 Task: Create a due date automation trigger when advanced on, on the wednesday of the week before a card is due add content with a name not starting with resume at 11:00 AM.
Action: Mouse moved to (1342, 99)
Screenshot: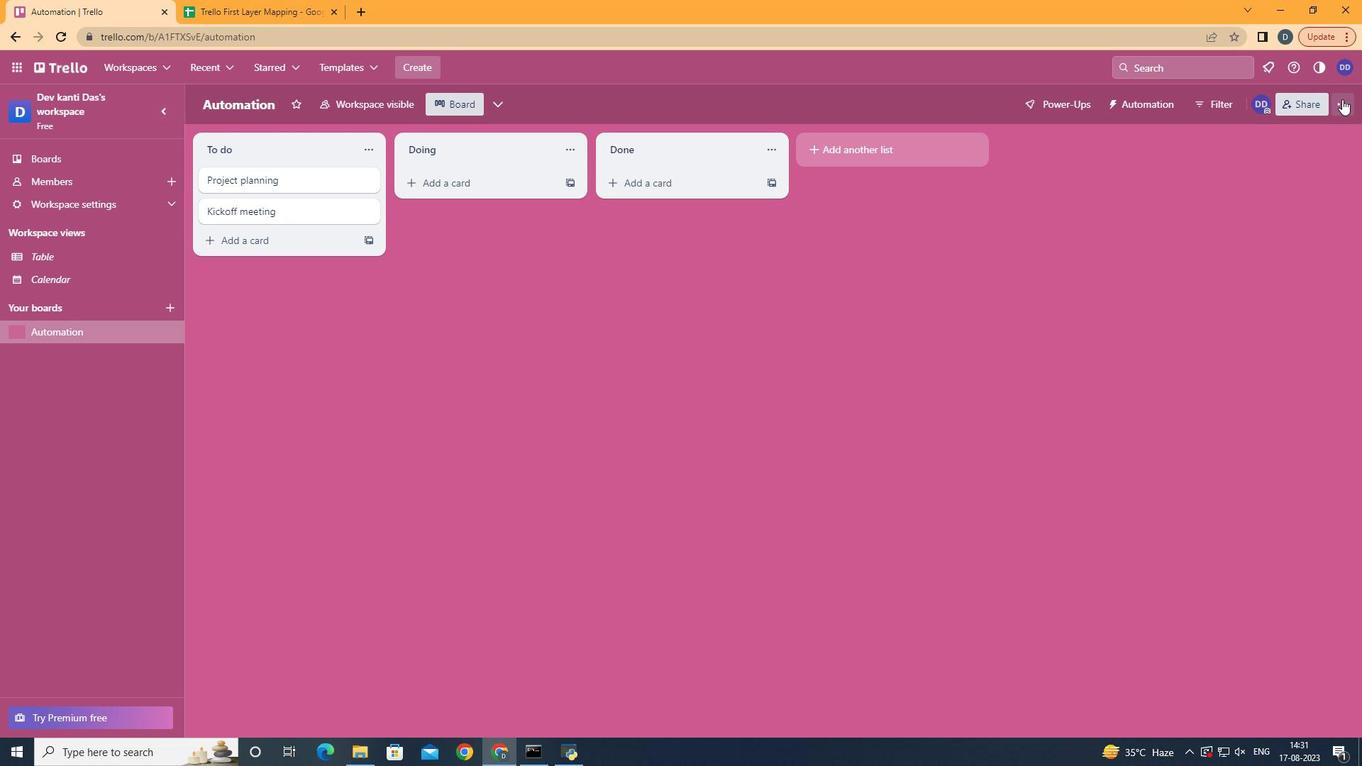 
Action: Mouse pressed left at (1342, 99)
Screenshot: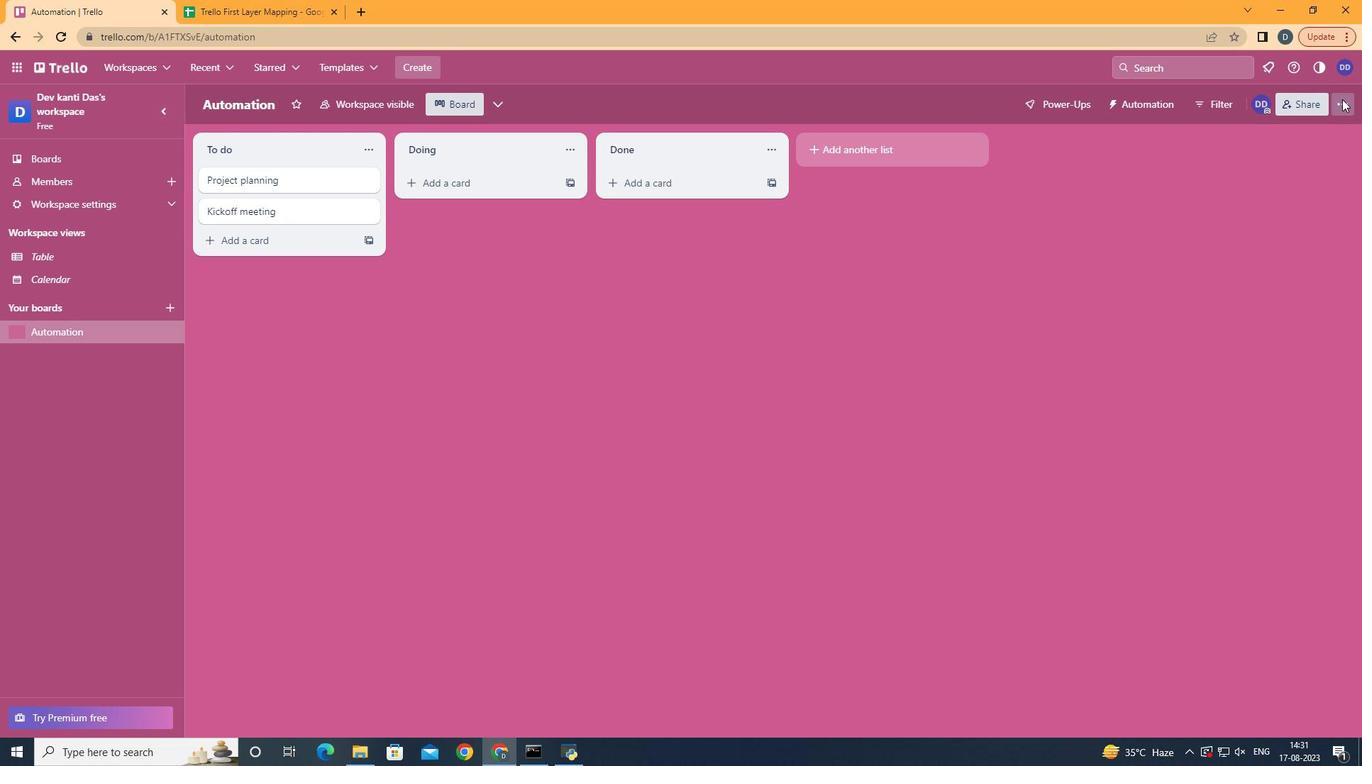 
Action: Mouse moved to (1298, 307)
Screenshot: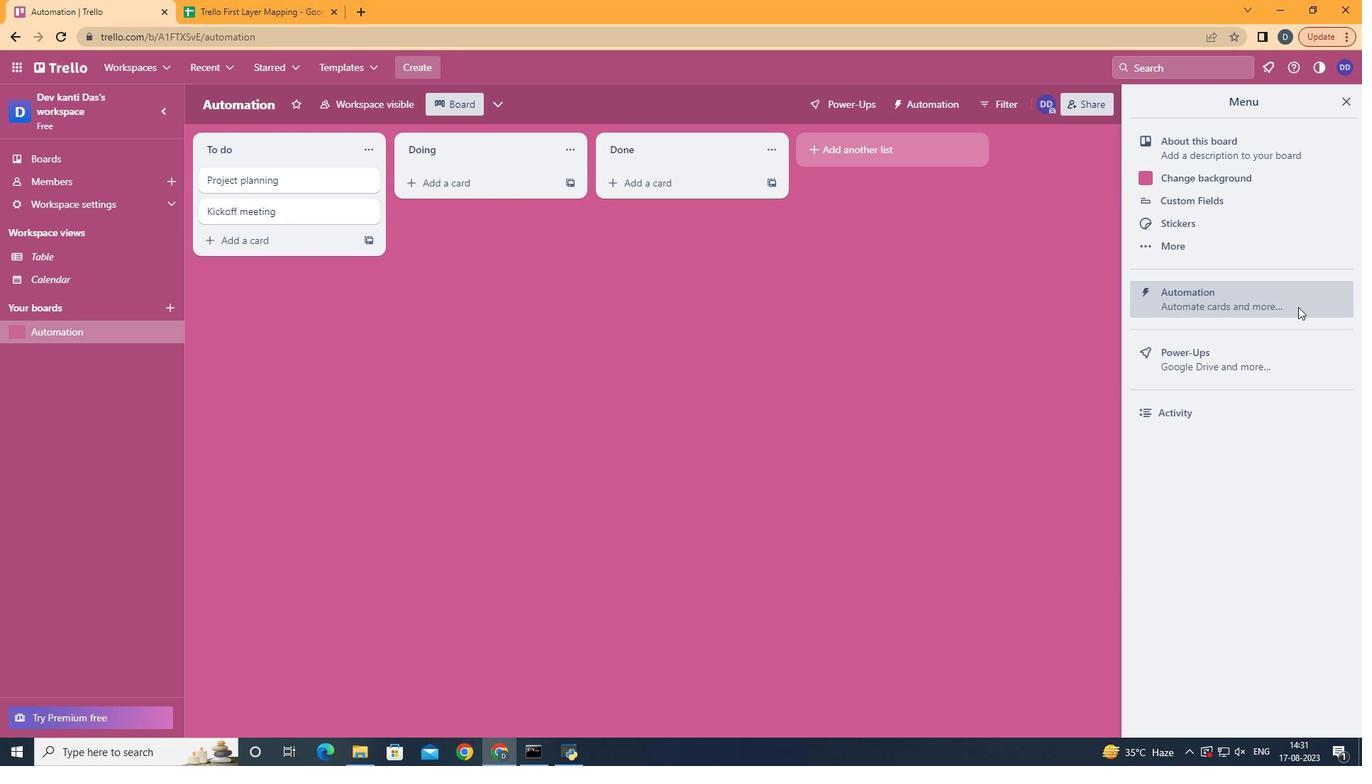 
Action: Mouse pressed left at (1298, 307)
Screenshot: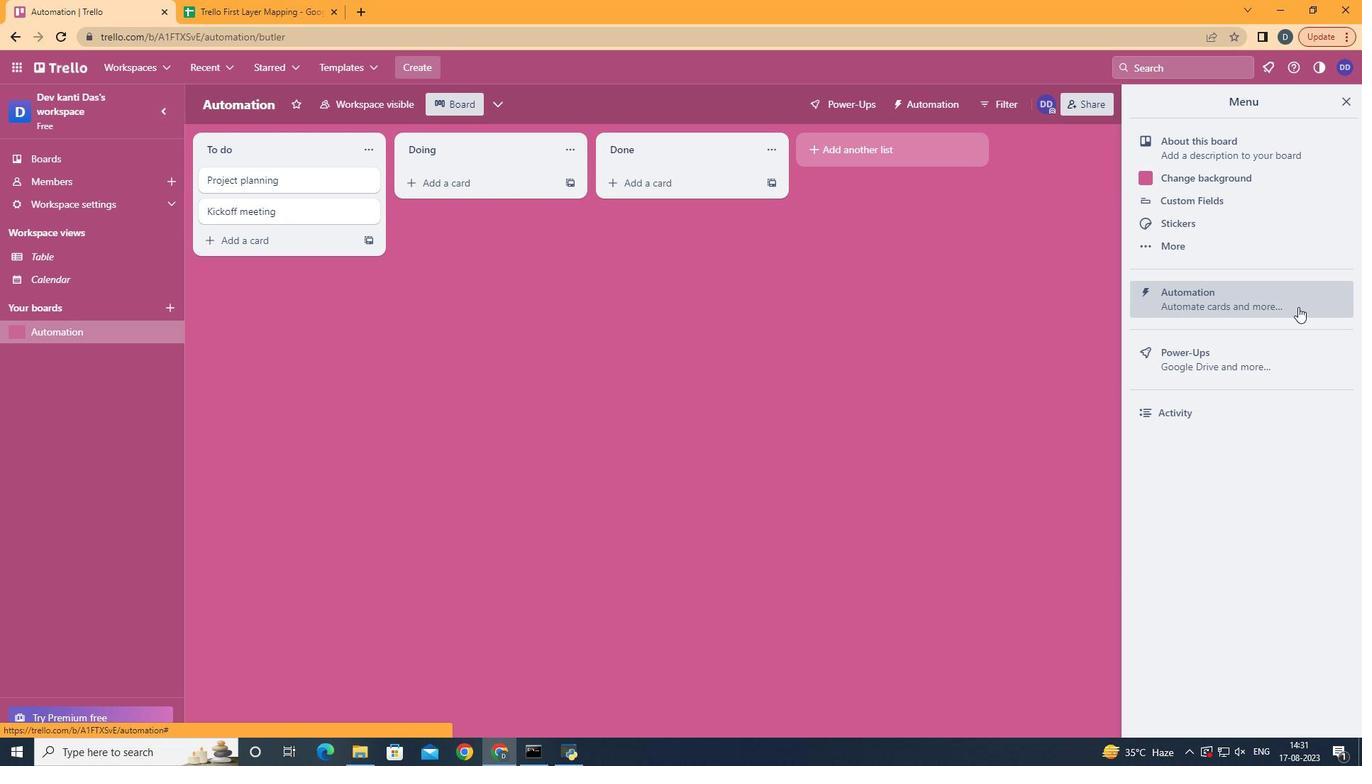 
Action: Mouse moved to (262, 287)
Screenshot: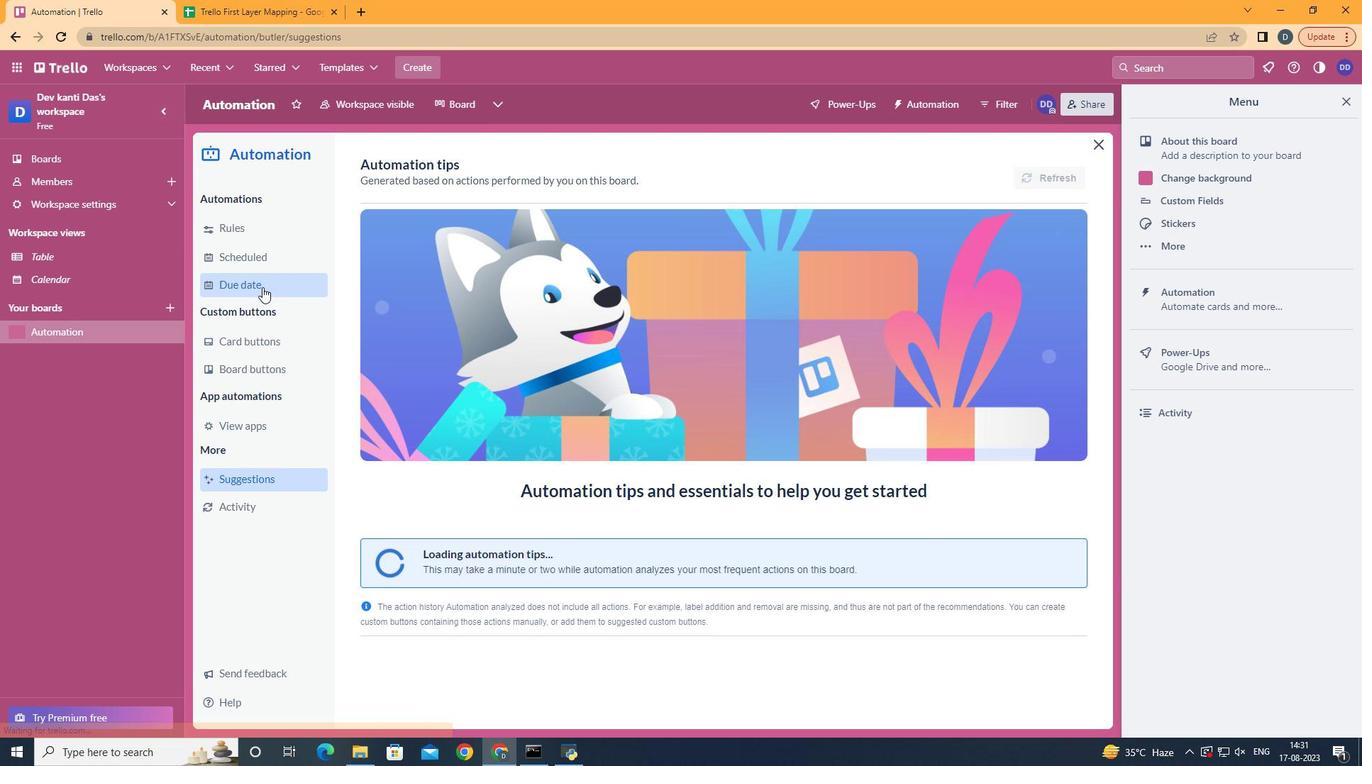 
Action: Mouse pressed left at (262, 287)
Screenshot: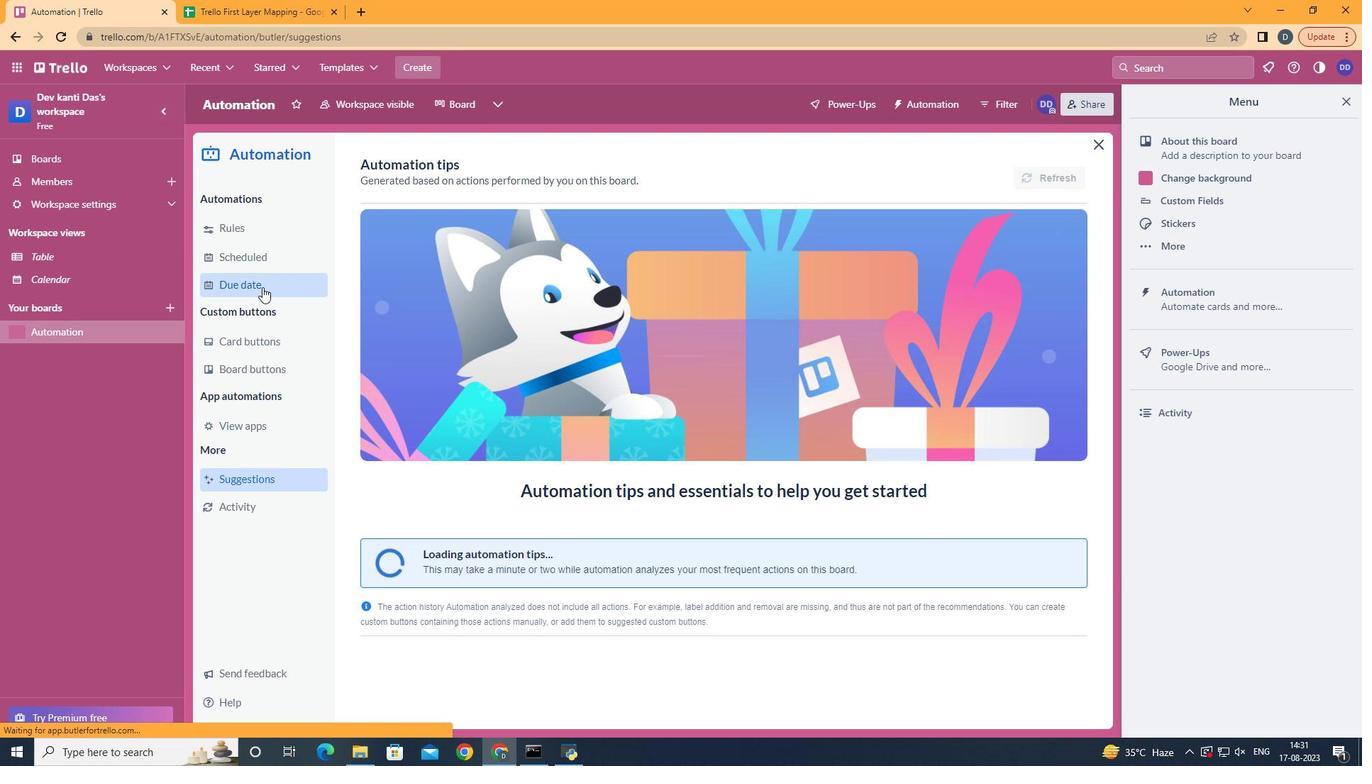 
Action: Mouse moved to (998, 171)
Screenshot: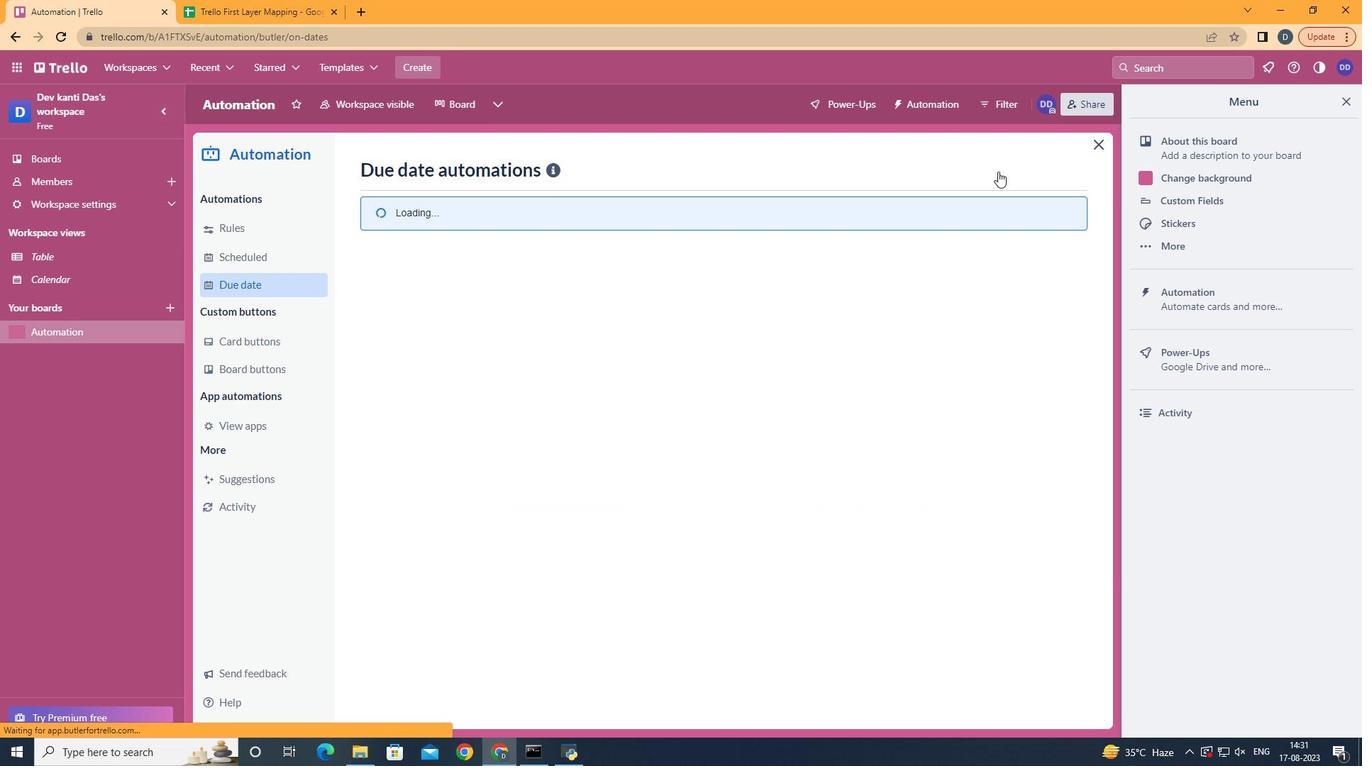 
Action: Mouse pressed left at (998, 171)
Screenshot: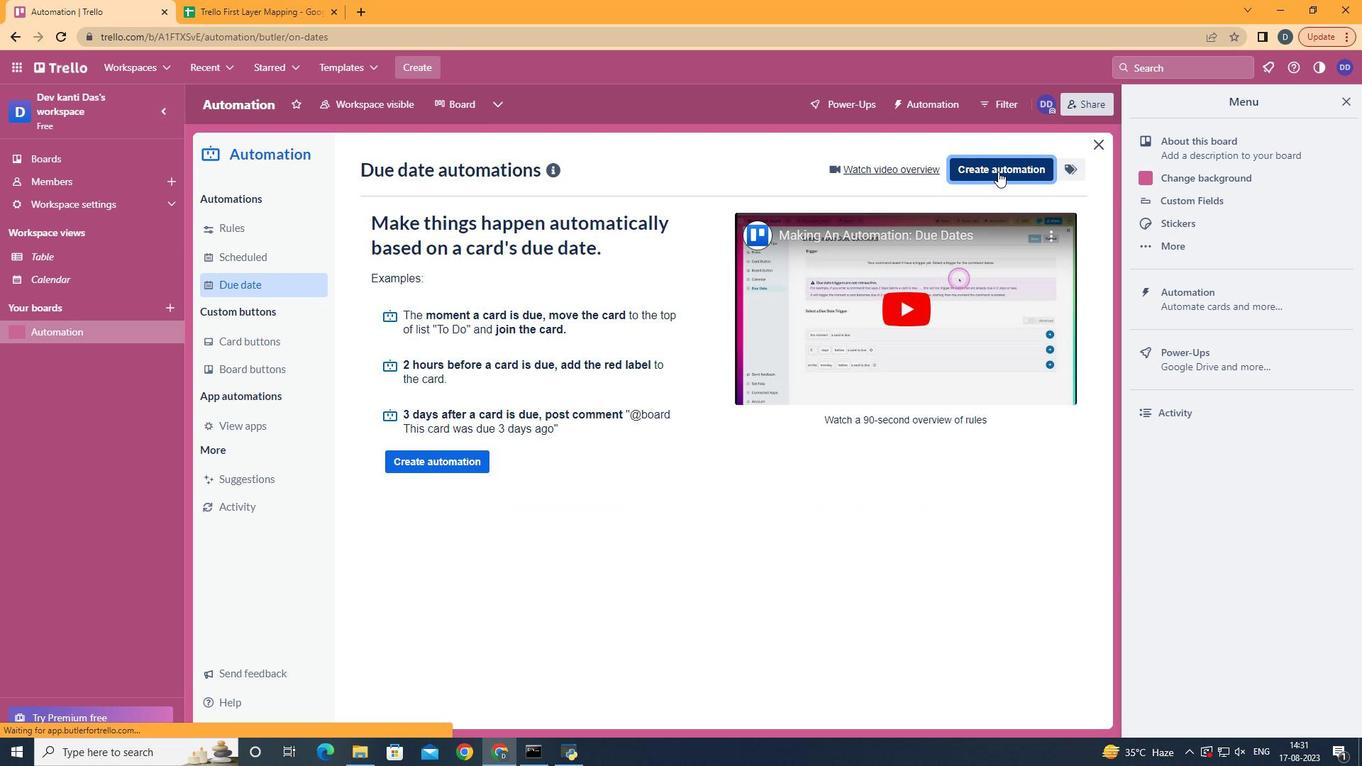 
Action: Mouse moved to (796, 301)
Screenshot: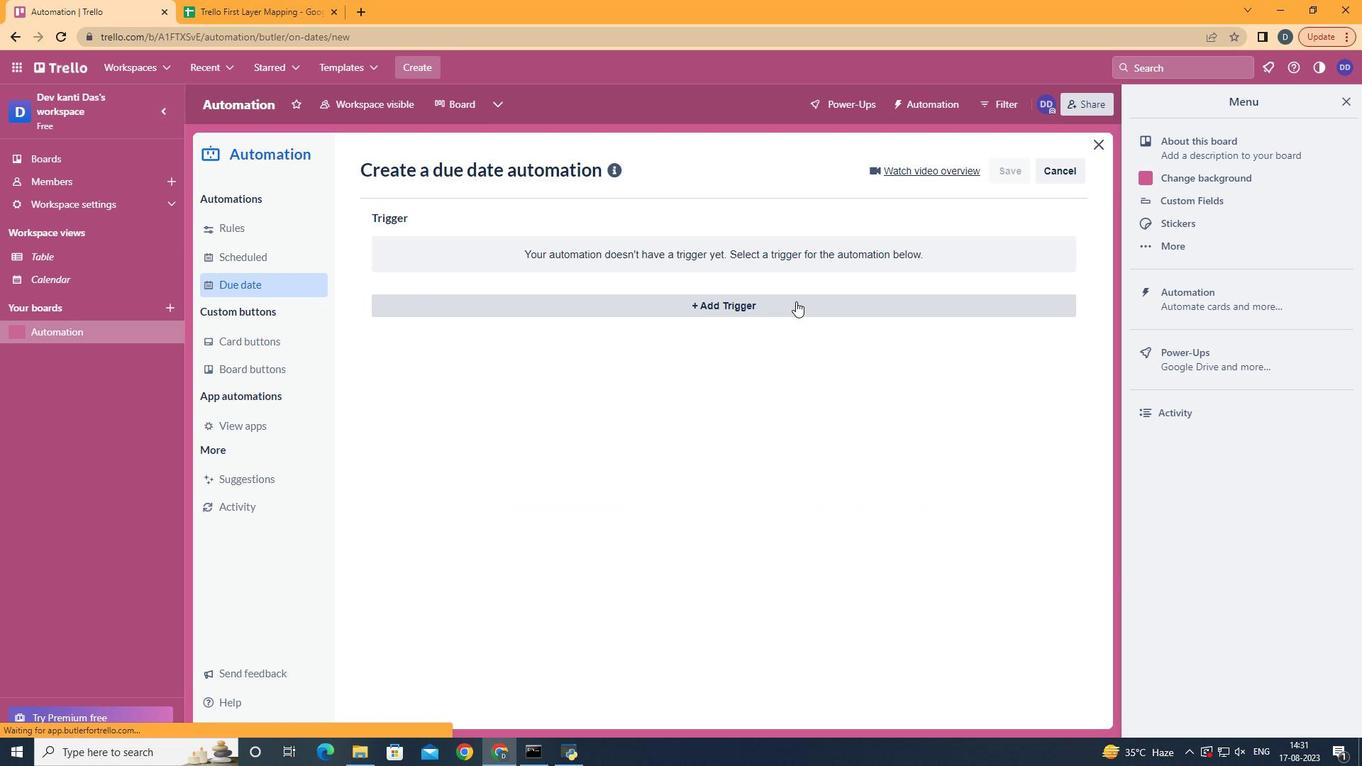 
Action: Mouse pressed left at (796, 301)
Screenshot: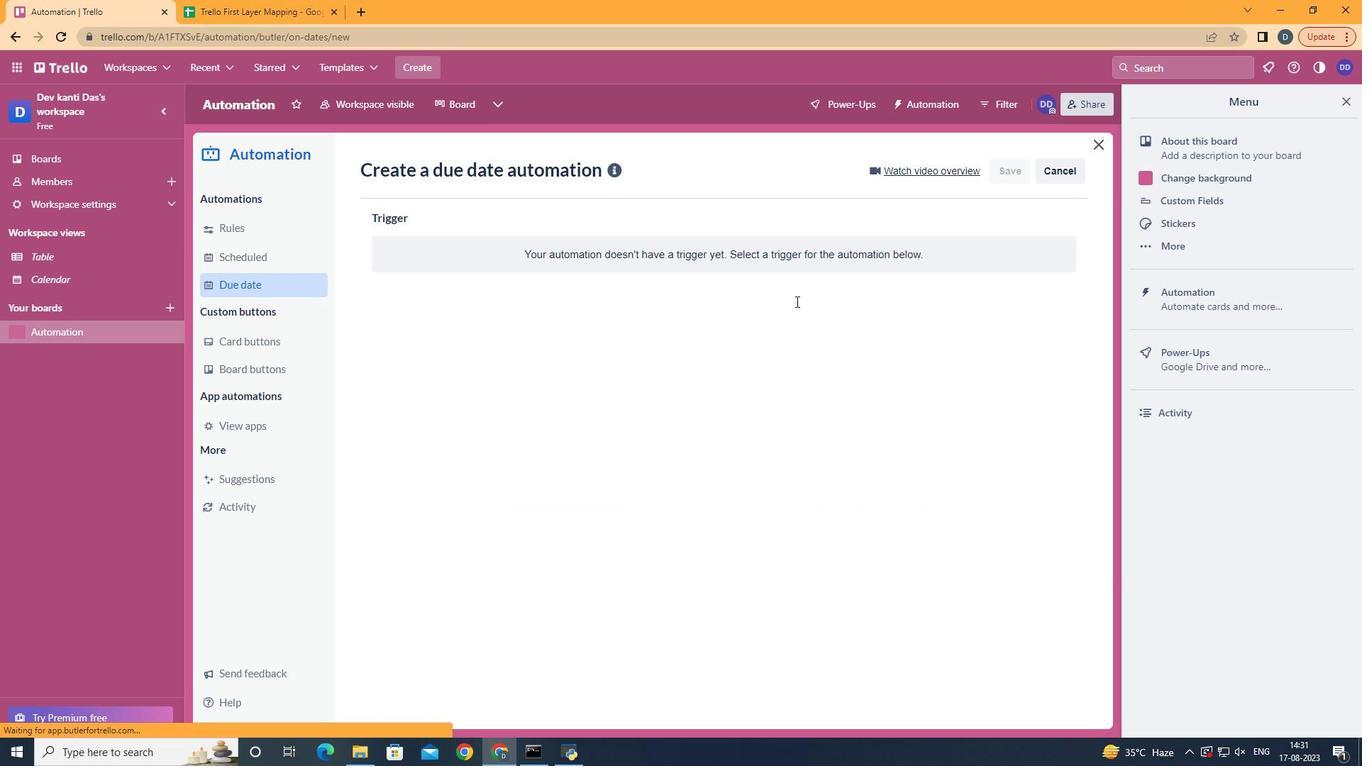 
Action: Mouse moved to (469, 417)
Screenshot: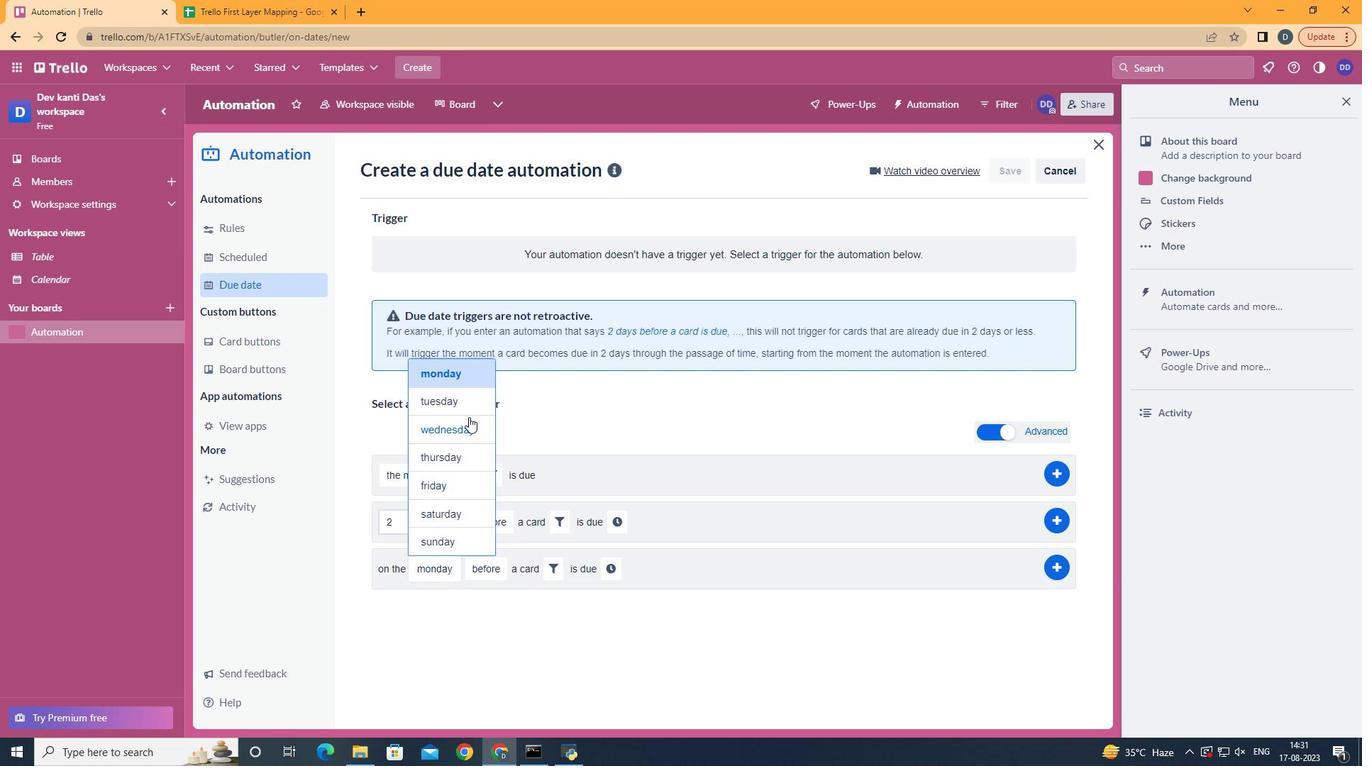 
Action: Mouse pressed left at (469, 417)
Screenshot: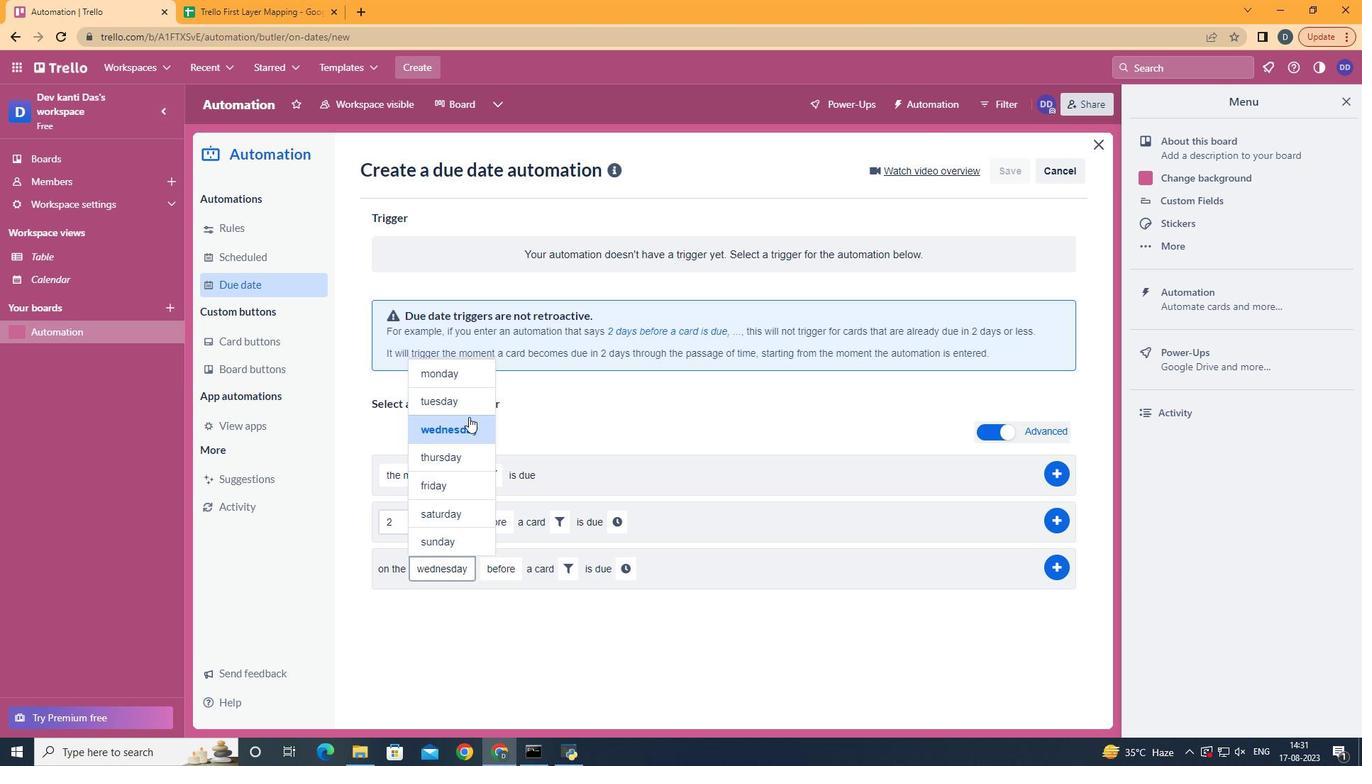
Action: Mouse moved to (523, 686)
Screenshot: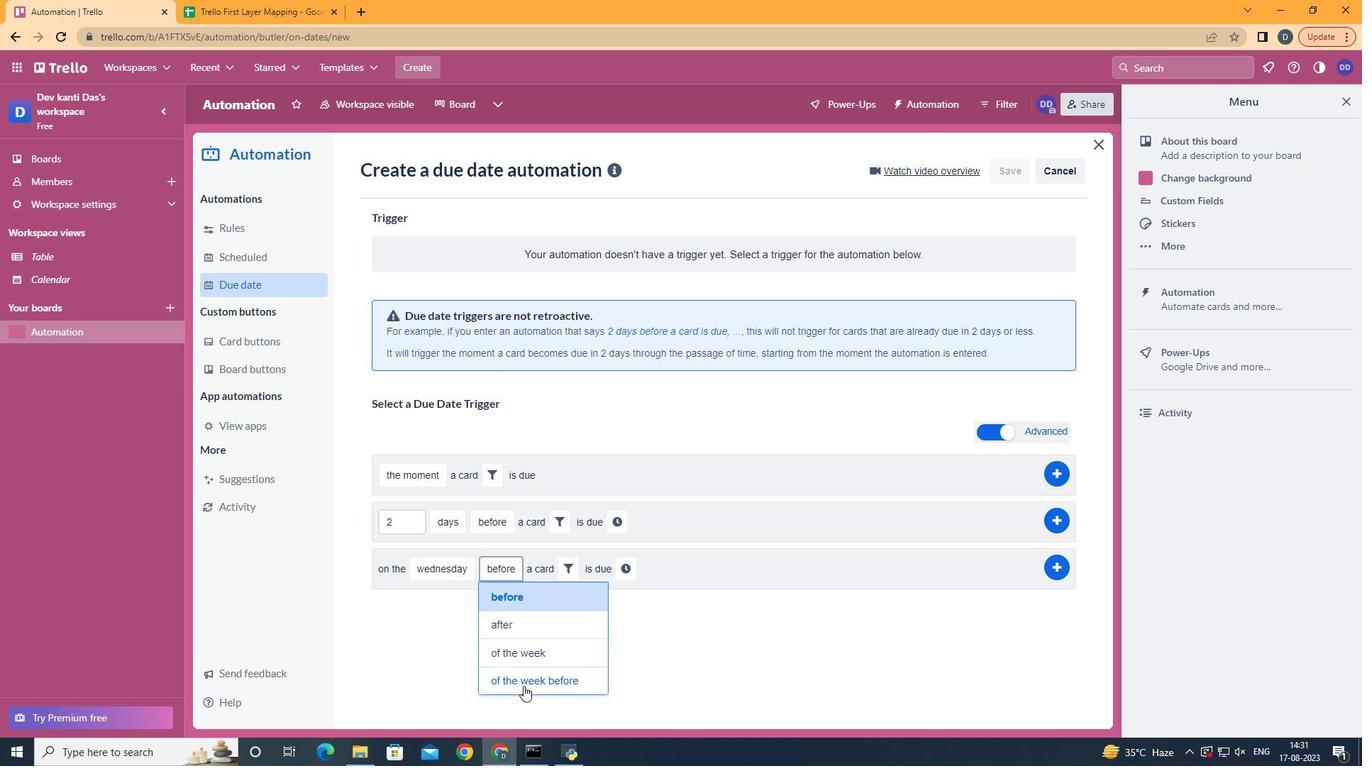 
Action: Mouse pressed left at (523, 686)
Screenshot: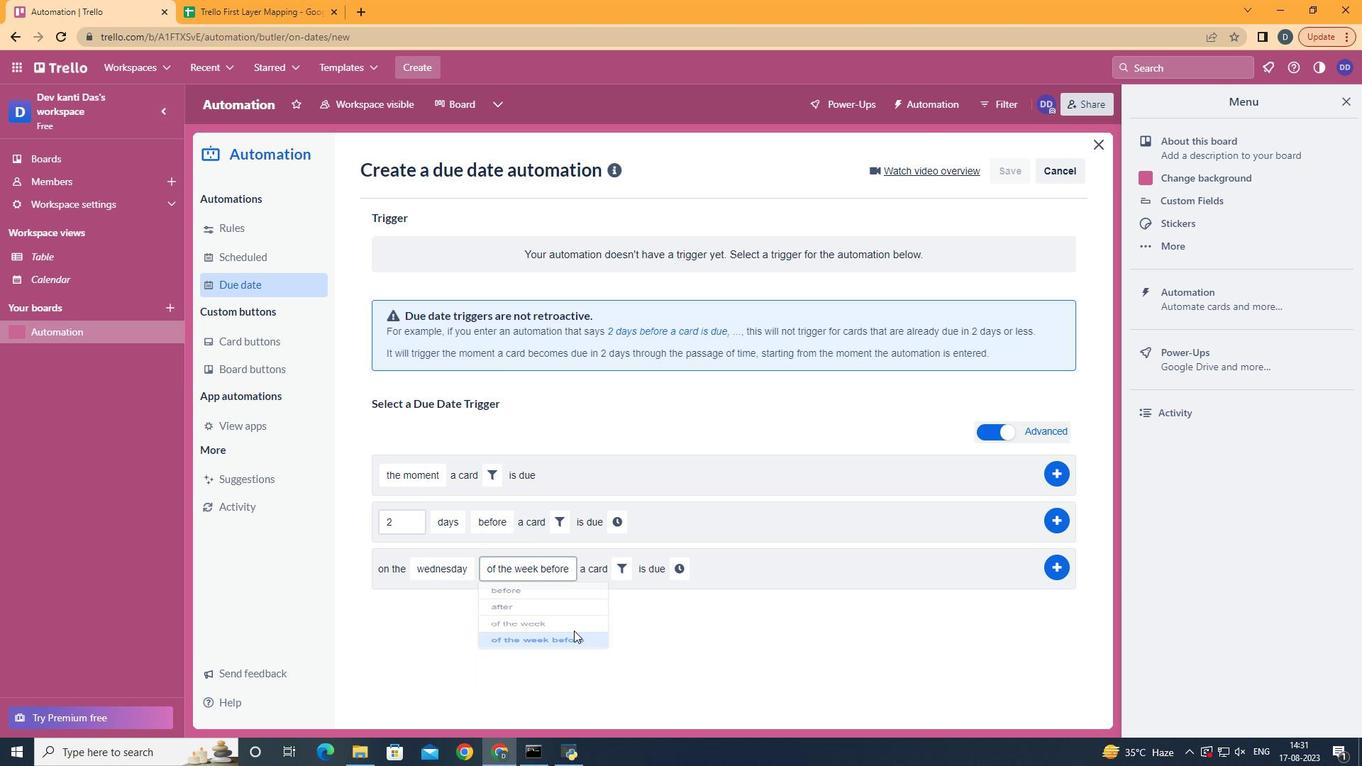 
Action: Mouse moved to (625, 574)
Screenshot: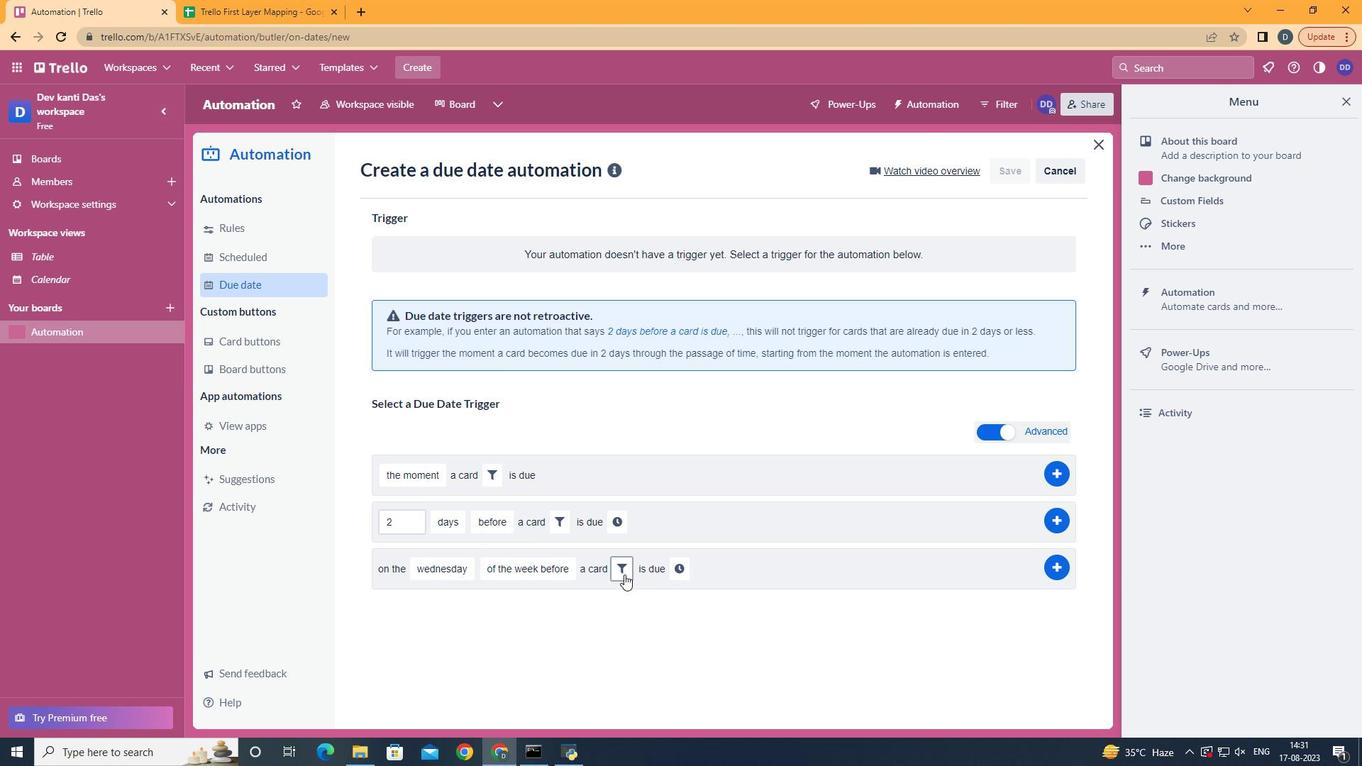 
Action: Mouse pressed left at (625, 574)
Screenshot: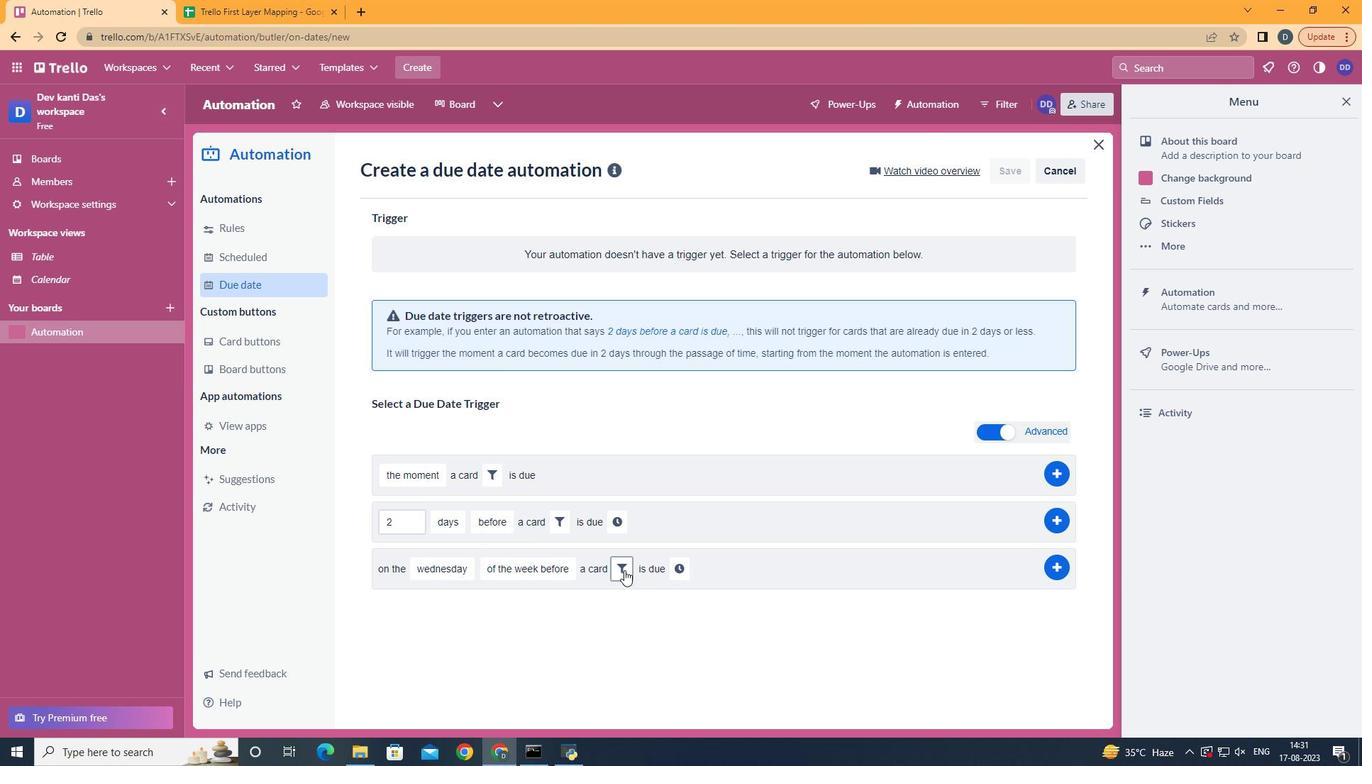 
Action: Mouse moved to (784, 625)
Screenshot: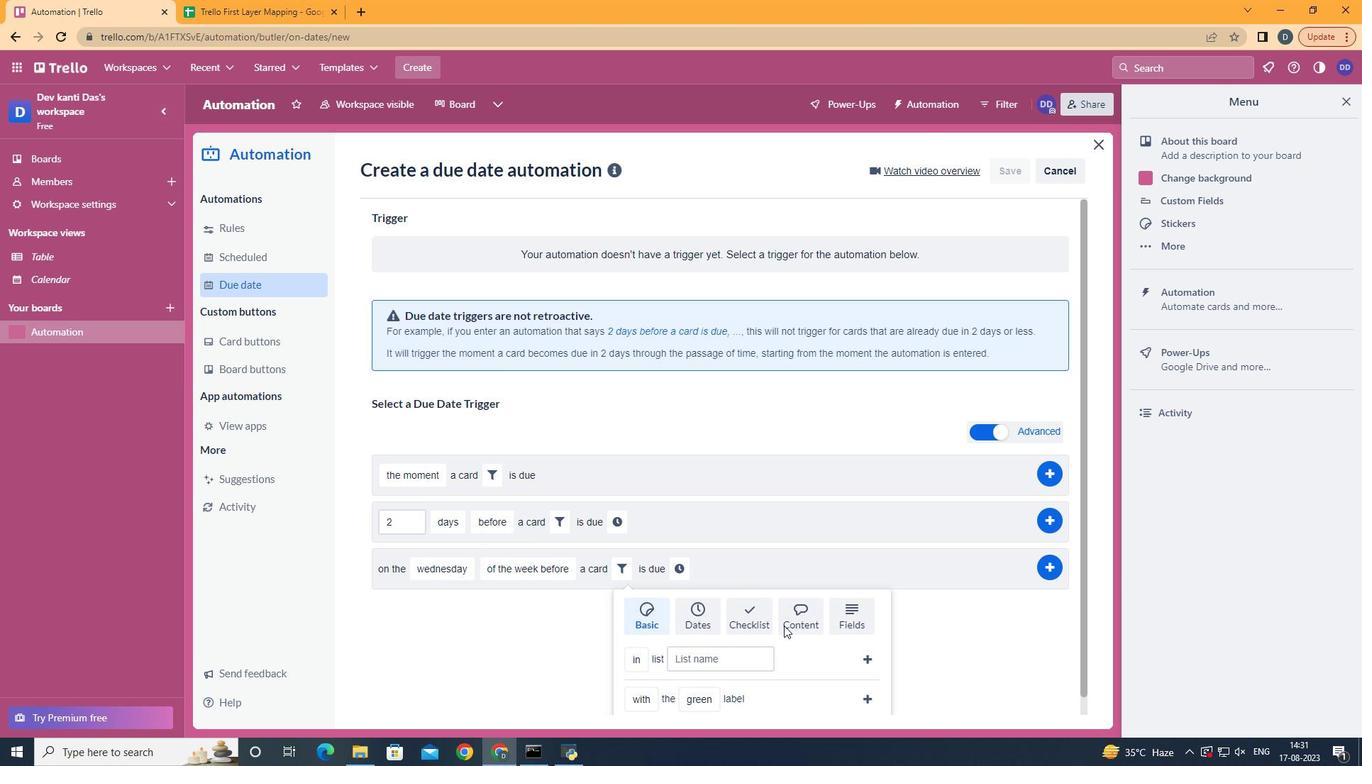 
Action: Mouse pressed left at (784, 625)
Screenshot: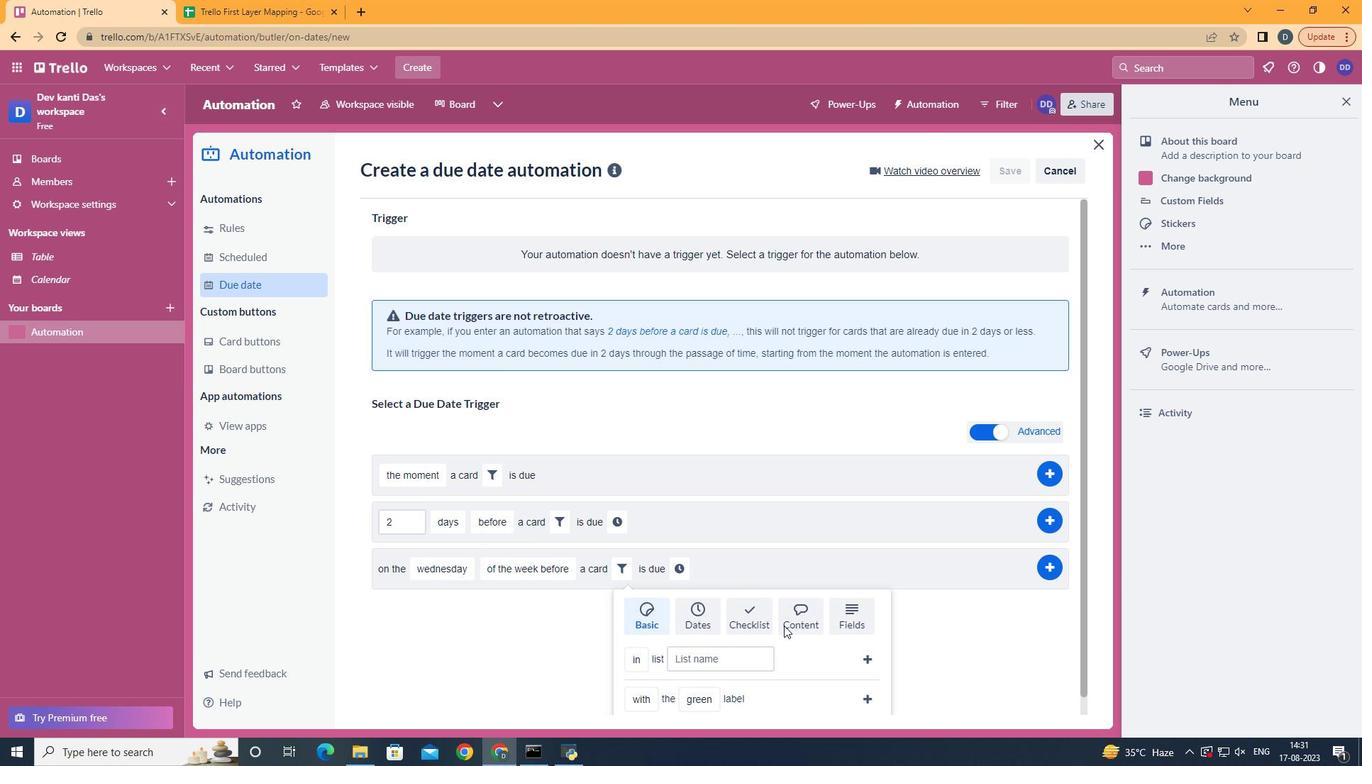 
Action: Mouse moved to (780, 625)
Screenshot: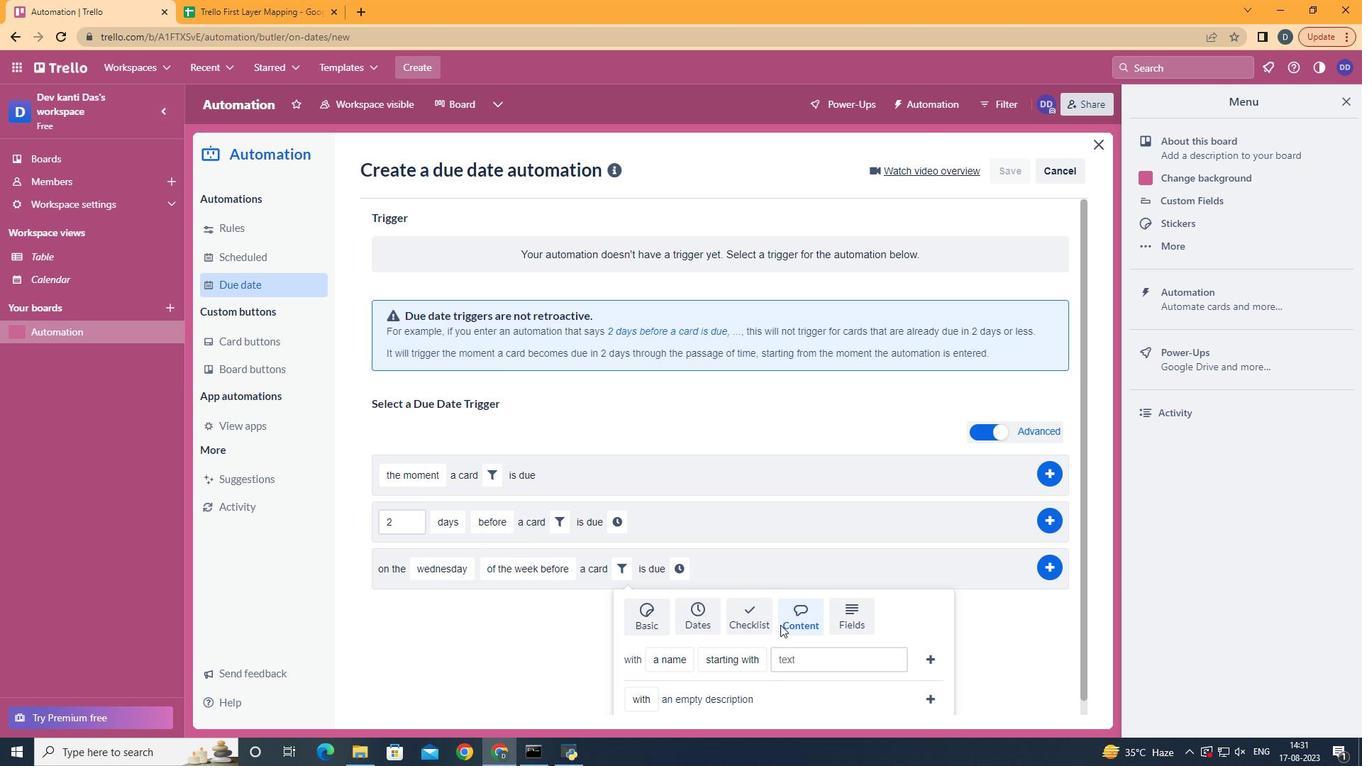 
Action: Mouse scrolled (780, 624) with delta (0, 0)
Screenshot: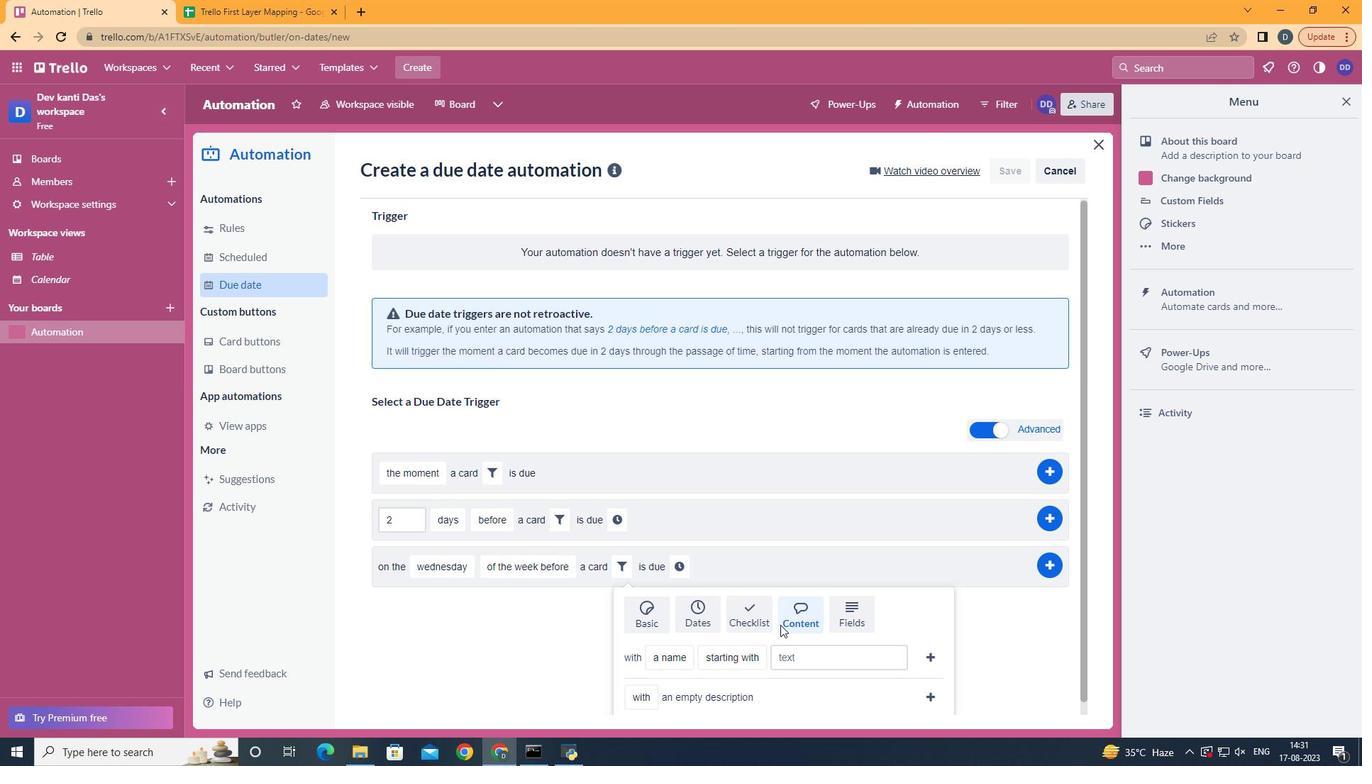
Action: Mouse scrolled (780, 624) with delta (0, 0)
Screenshot: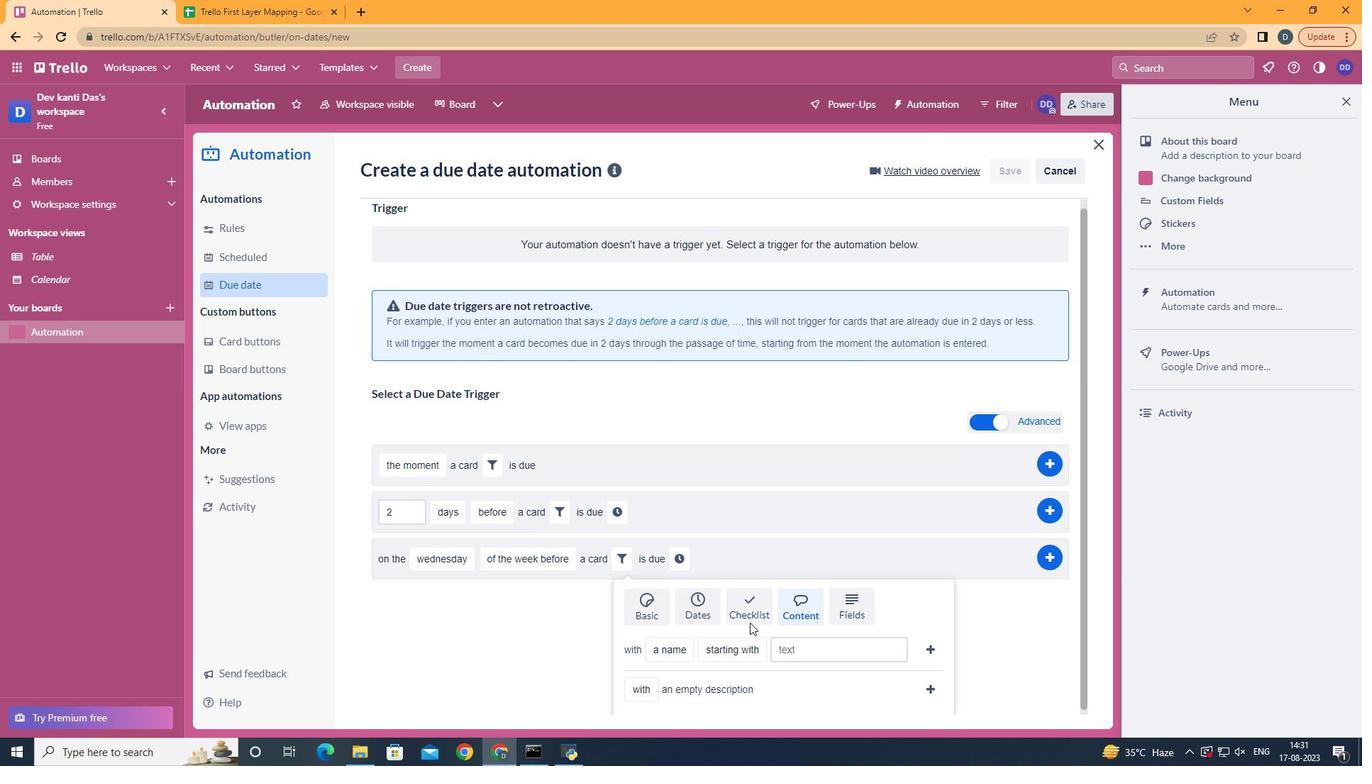 
Action: Mouse moved to (746, 553)
Screenshot: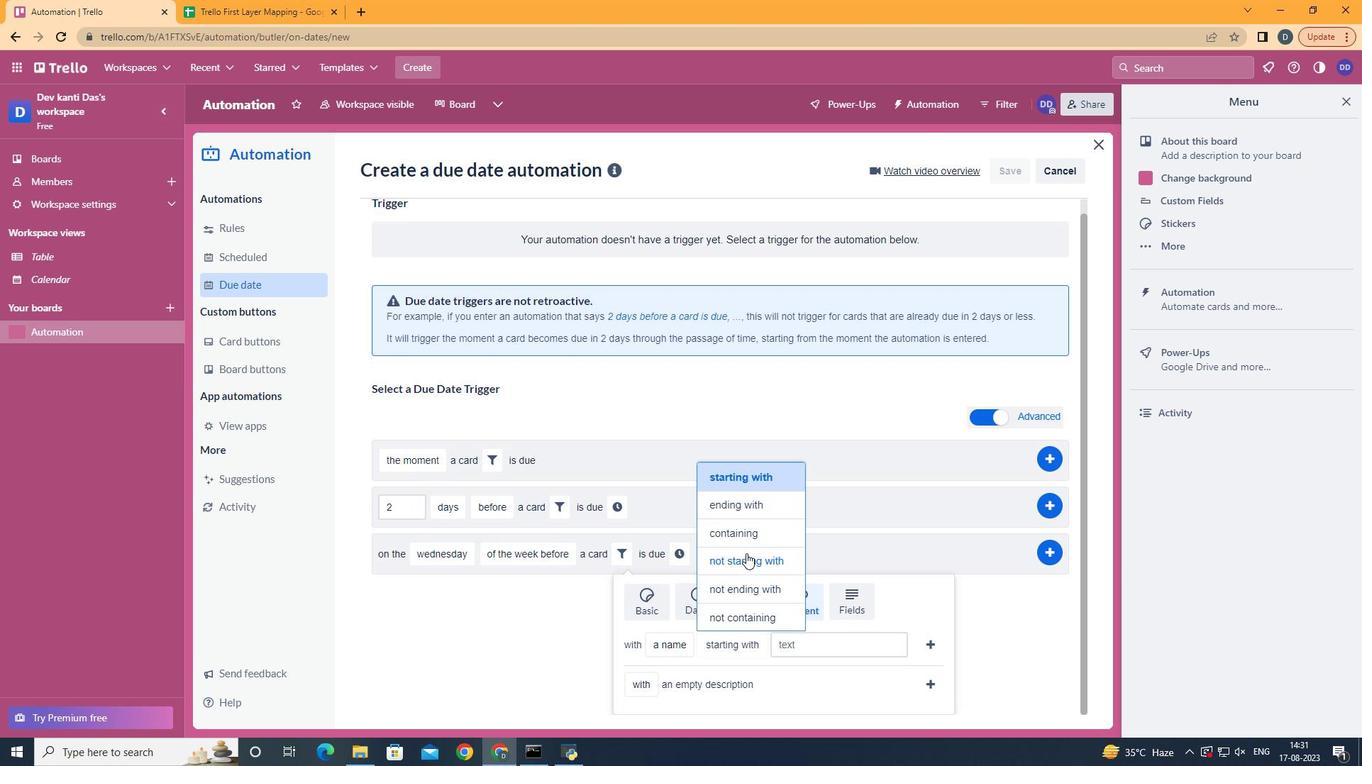 
Action: Mouse pressed left at (746, 553)
Screenshot: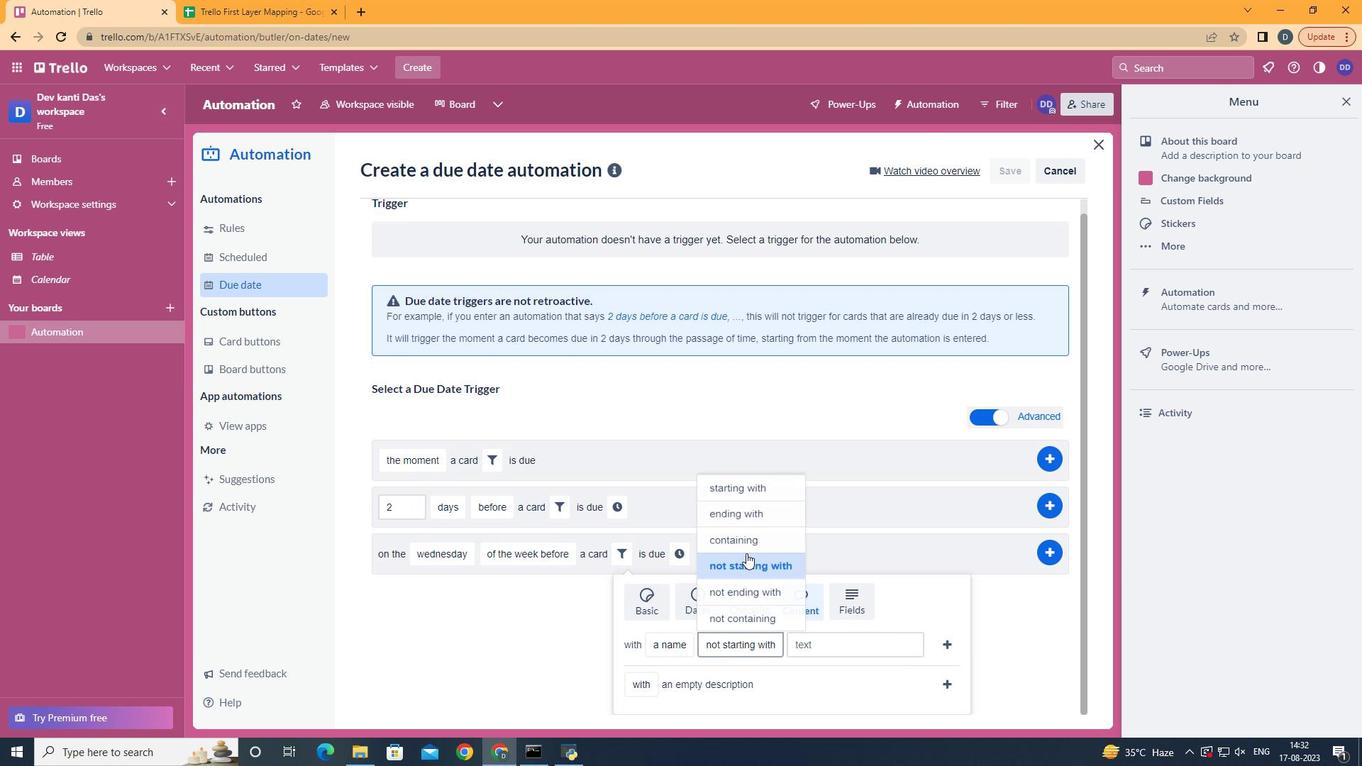 
Action: Mouse moved to (864, 650)
Screenshot: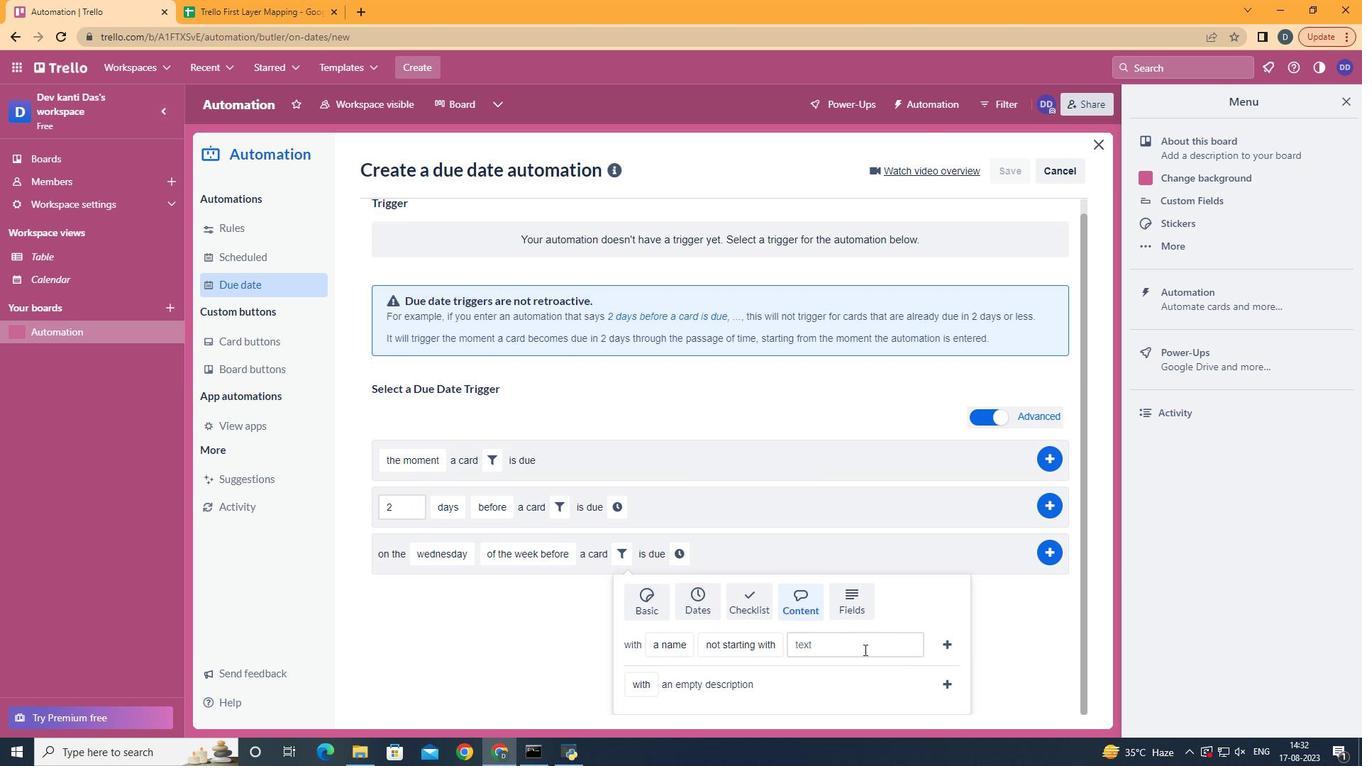 
Action: Mouse pressed left at (864, 650)
Screenshot: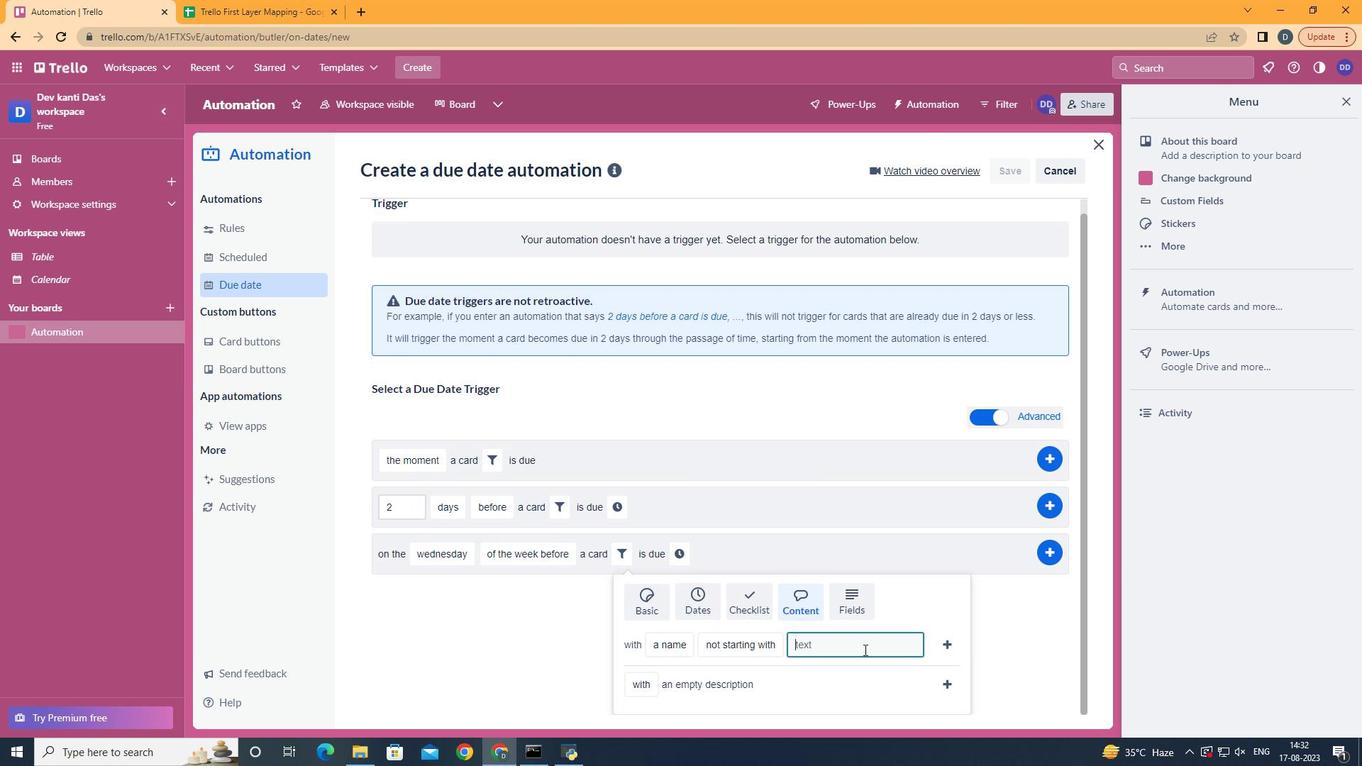
Action: Mouse moved to (860, 652)
Screenshot: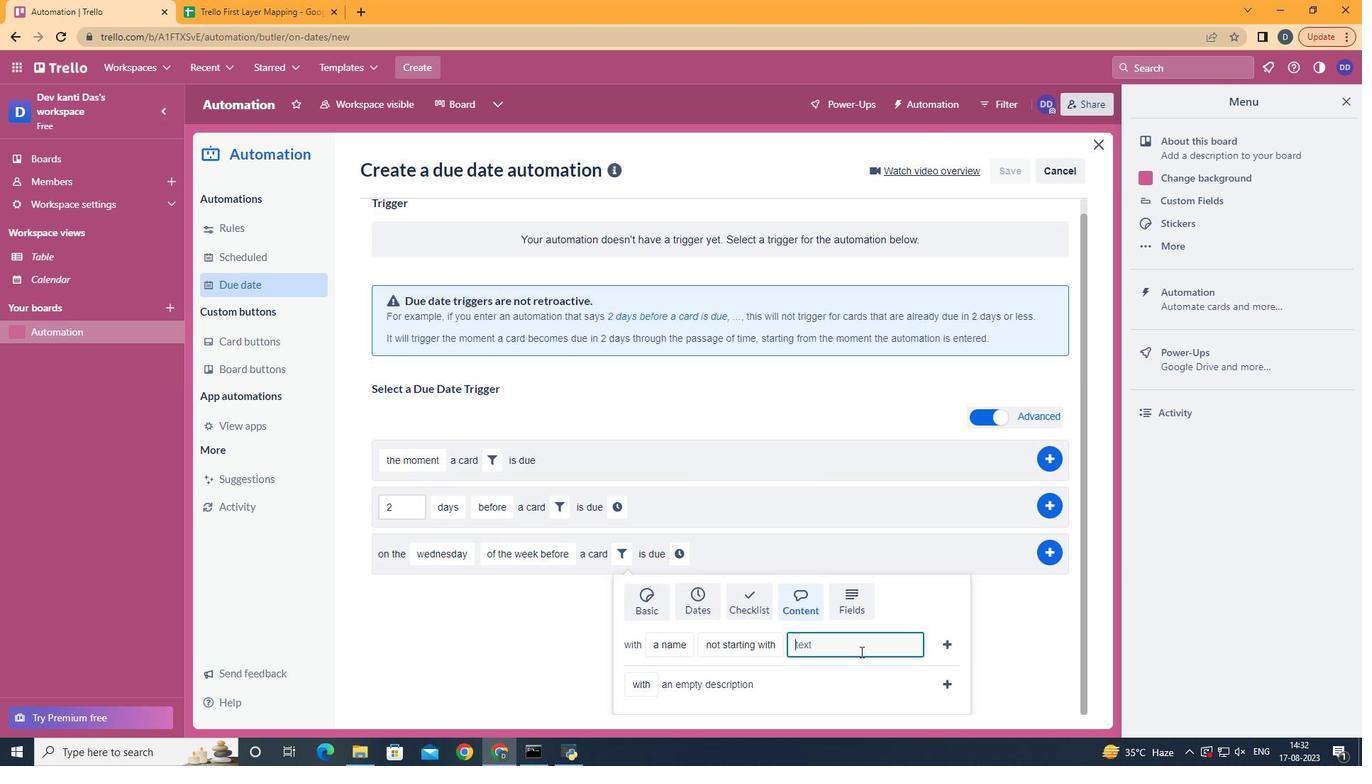 
Action: Key pressed resume
Screenshot: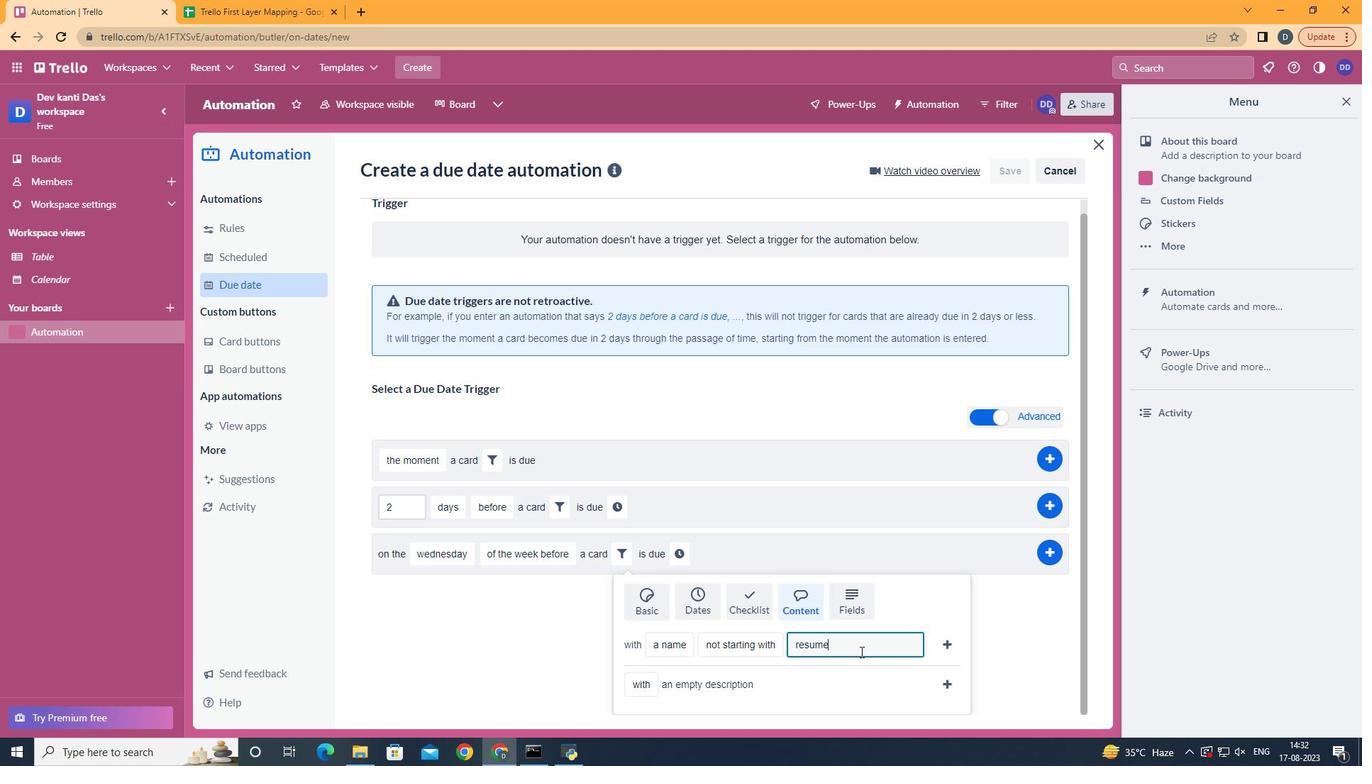 
Action: Mouse moved to (953, 649)
Screenshot: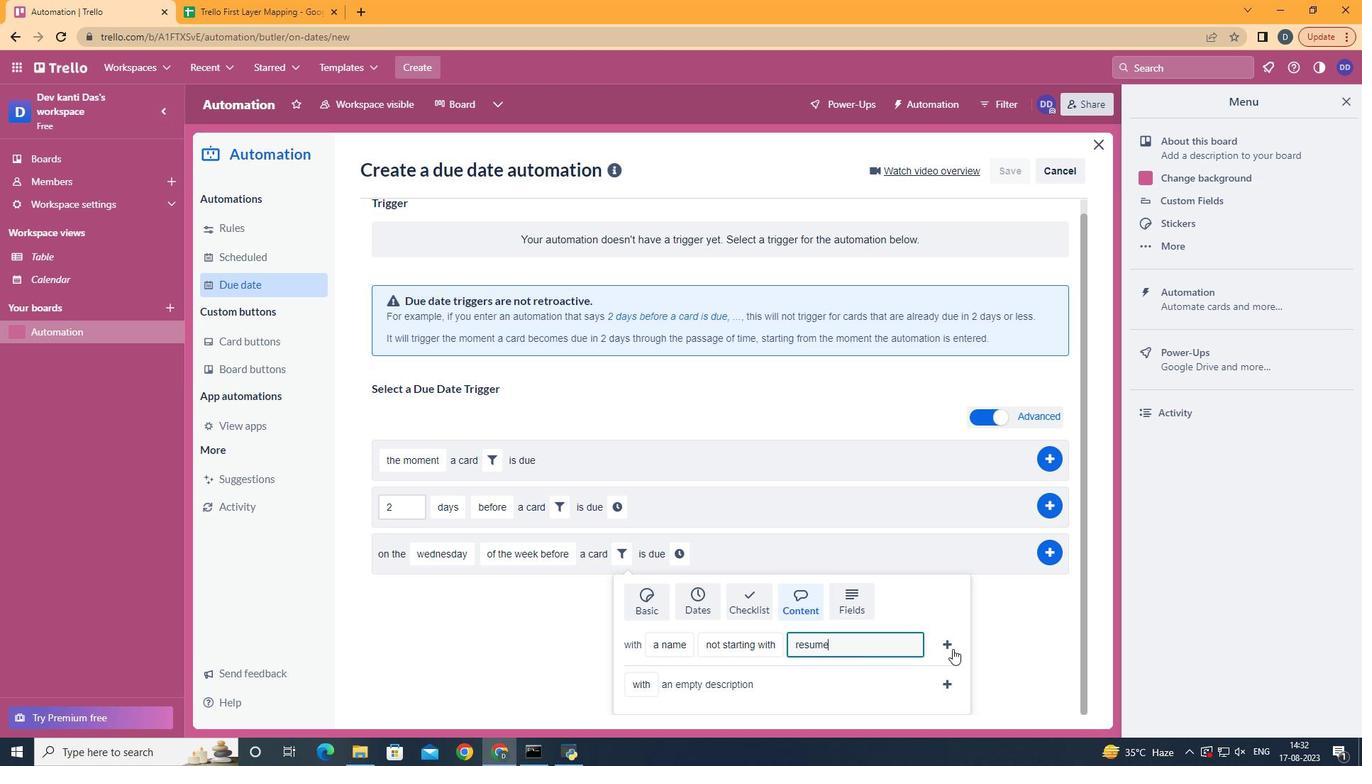 
Action: Mouse pressed left at (953, 649)
Screenshot: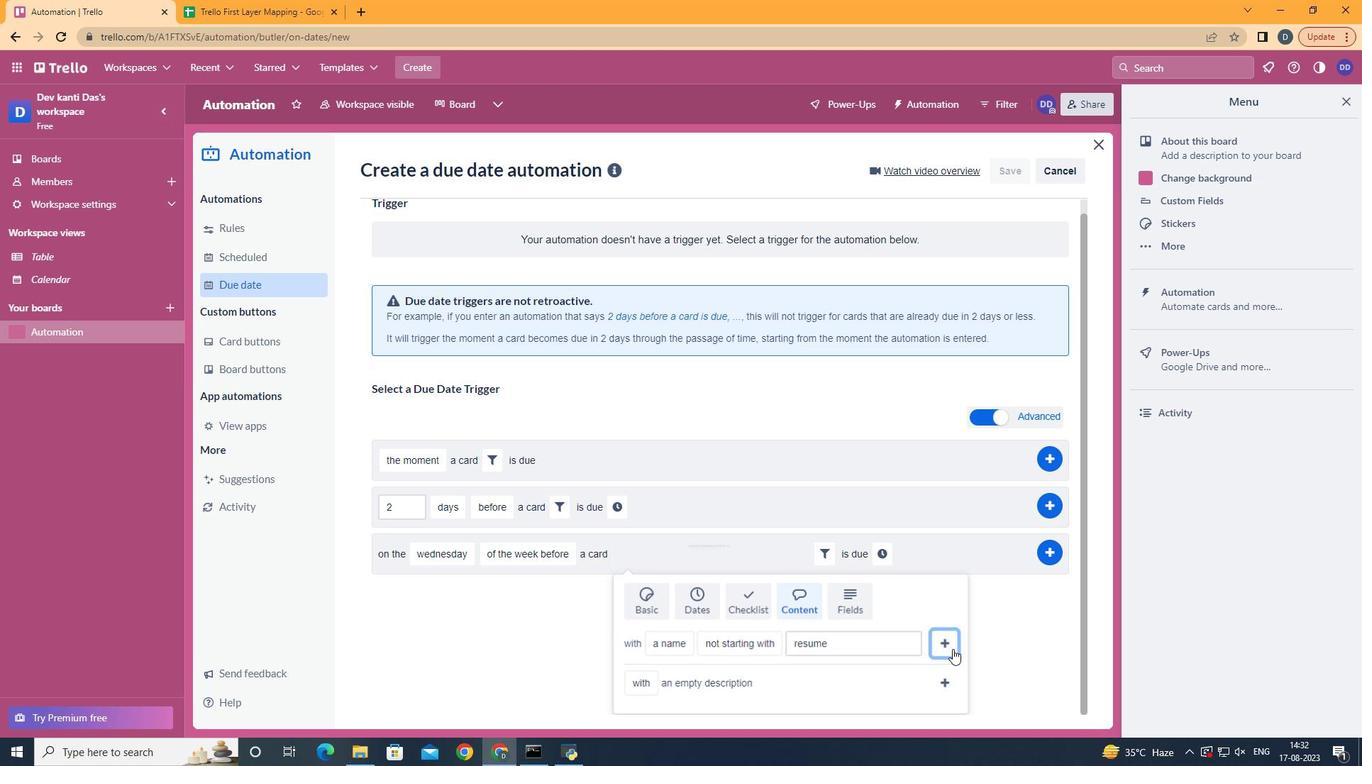 
Action: Mouse moved to (877, 574)
Screenshot: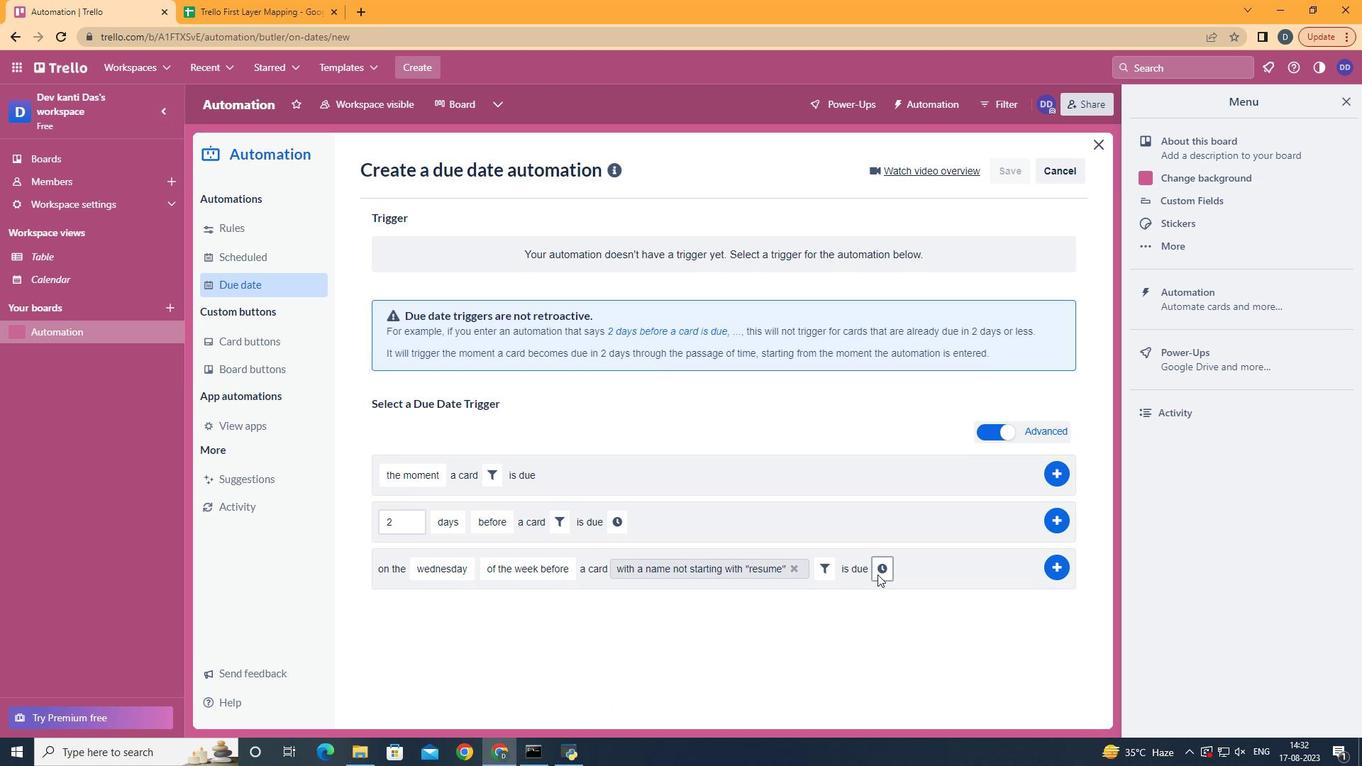 
Action: Mouse pressed left at (877, 574)
Screenshot: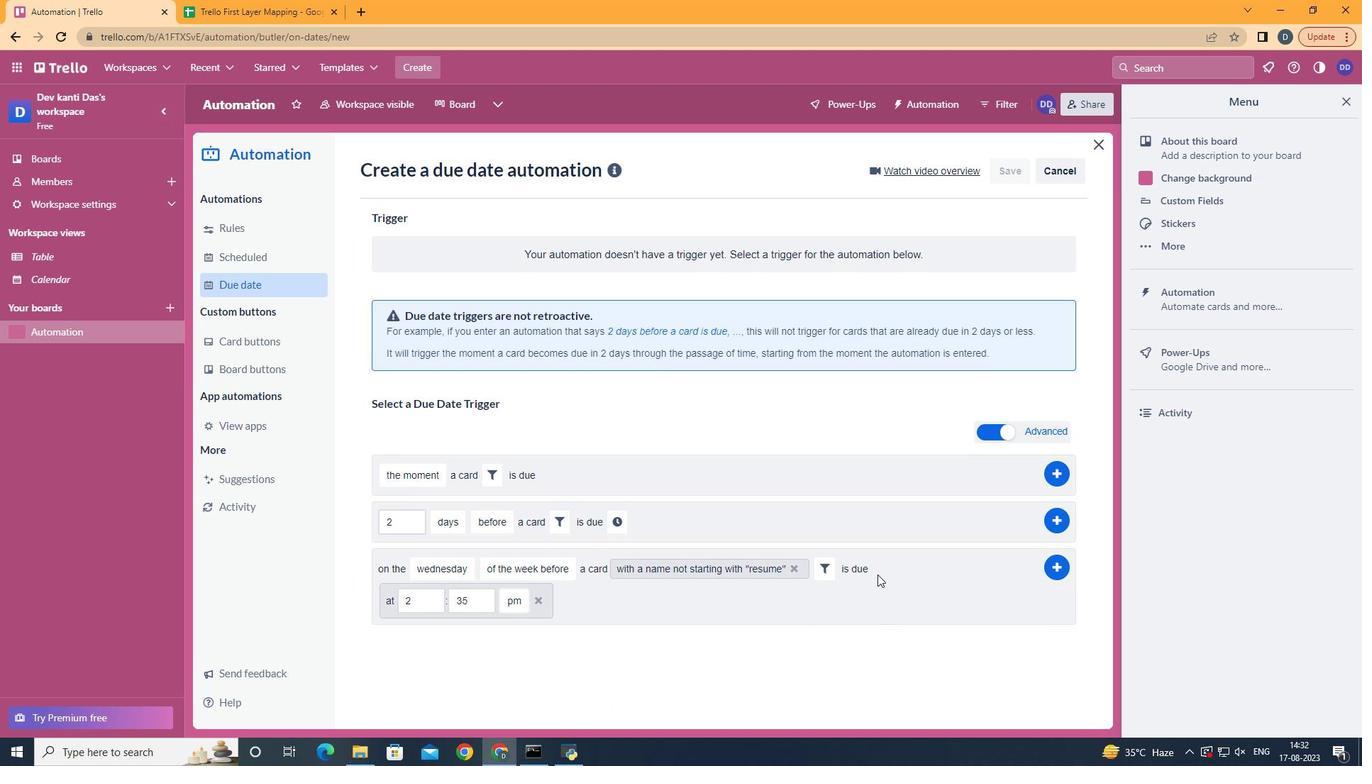 
Action: Mouse moved to (428, 604)
Screenshot: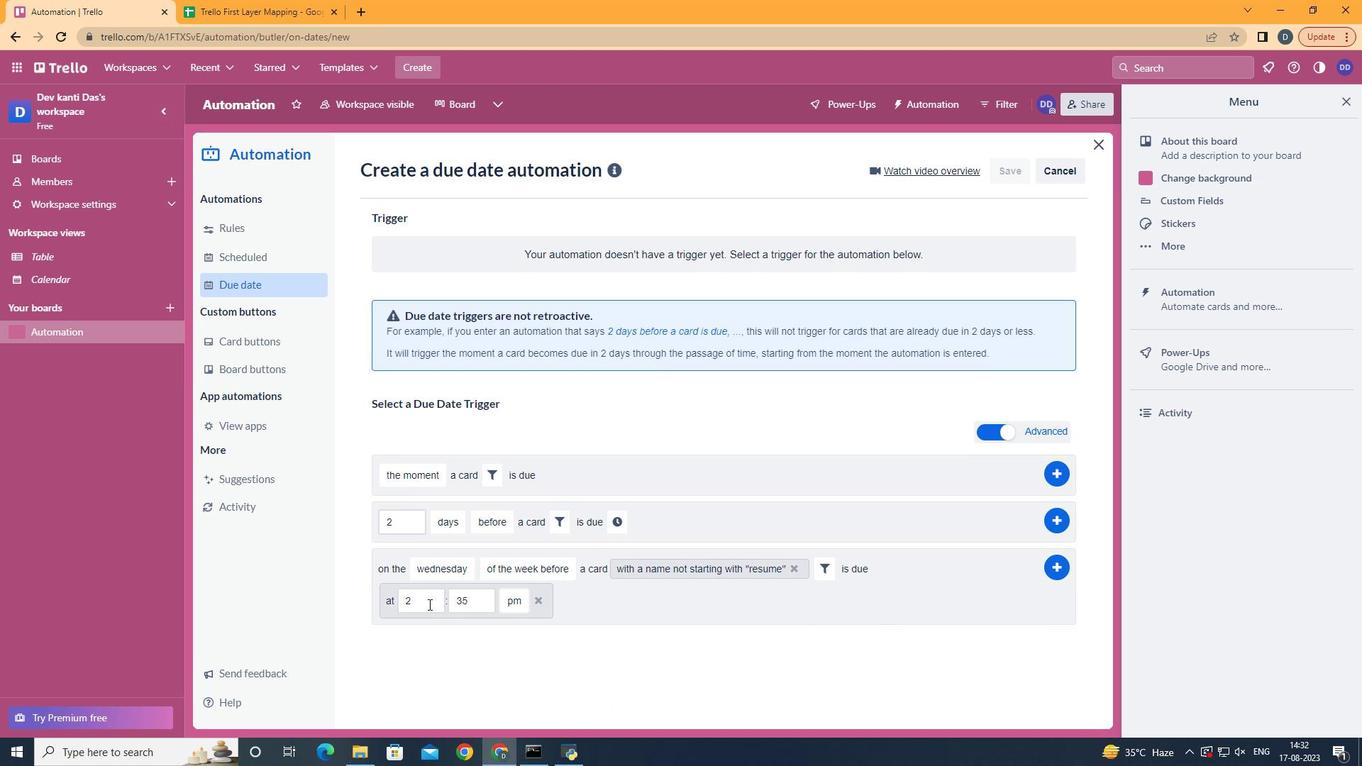 
Action: Mouse pressed left at (428, 604)
Screenshot: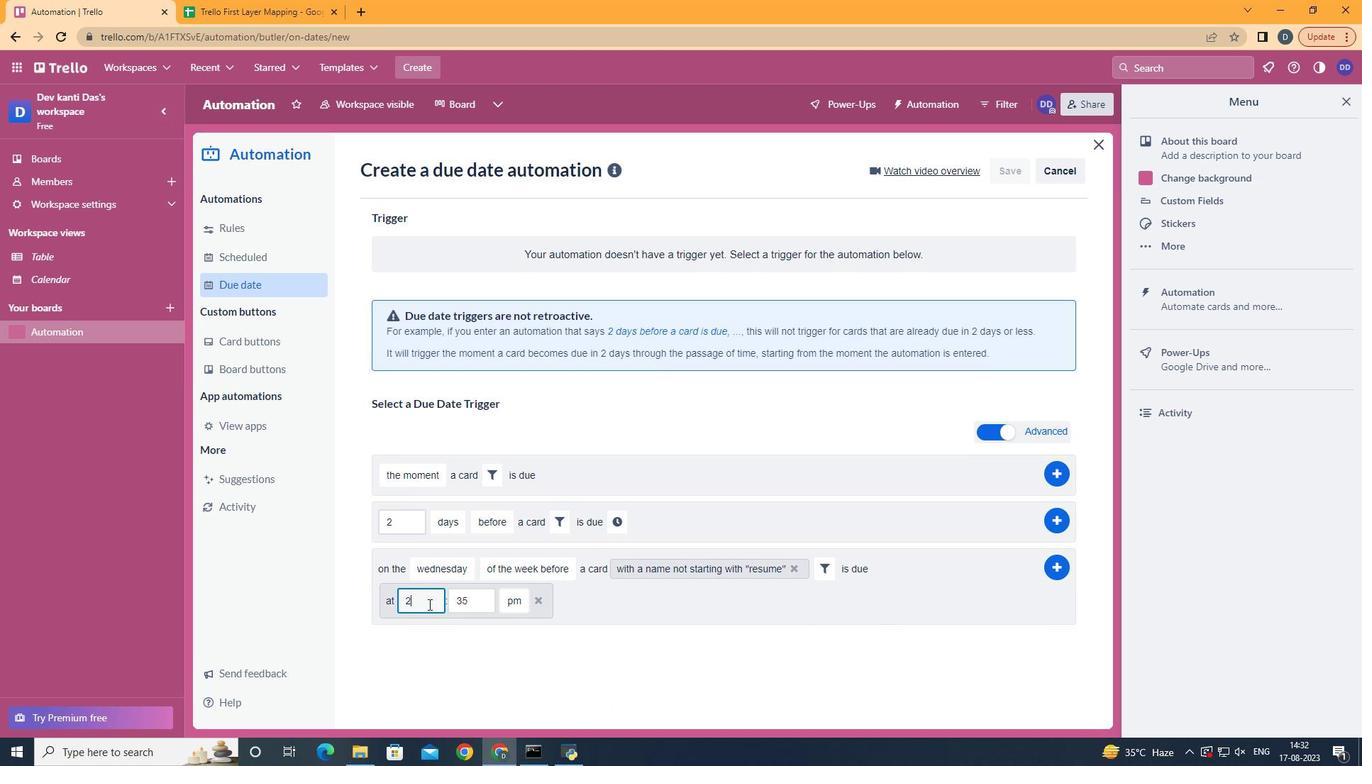 
Action: Key pressed <Key.backspace>11
Screenshot: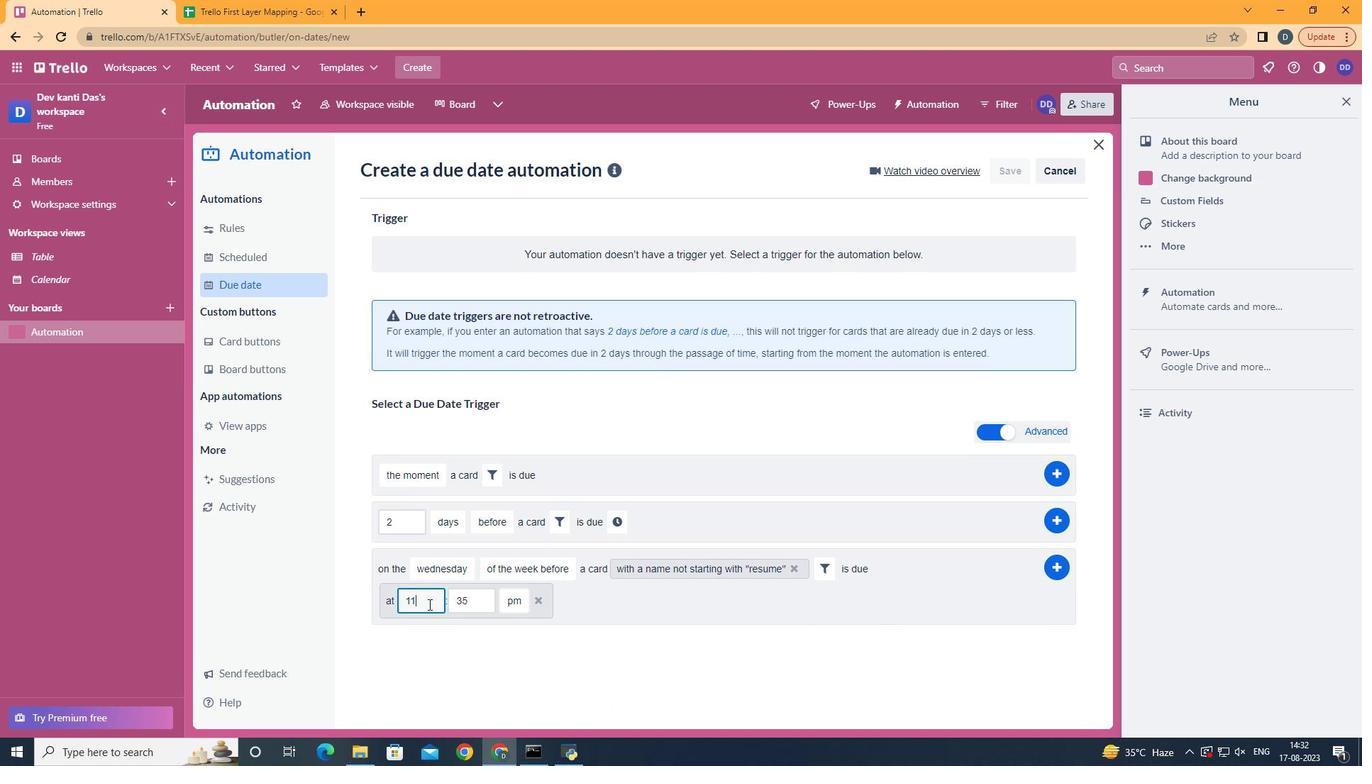 
Action: Mouse moved to (477, 592)
Screenshot: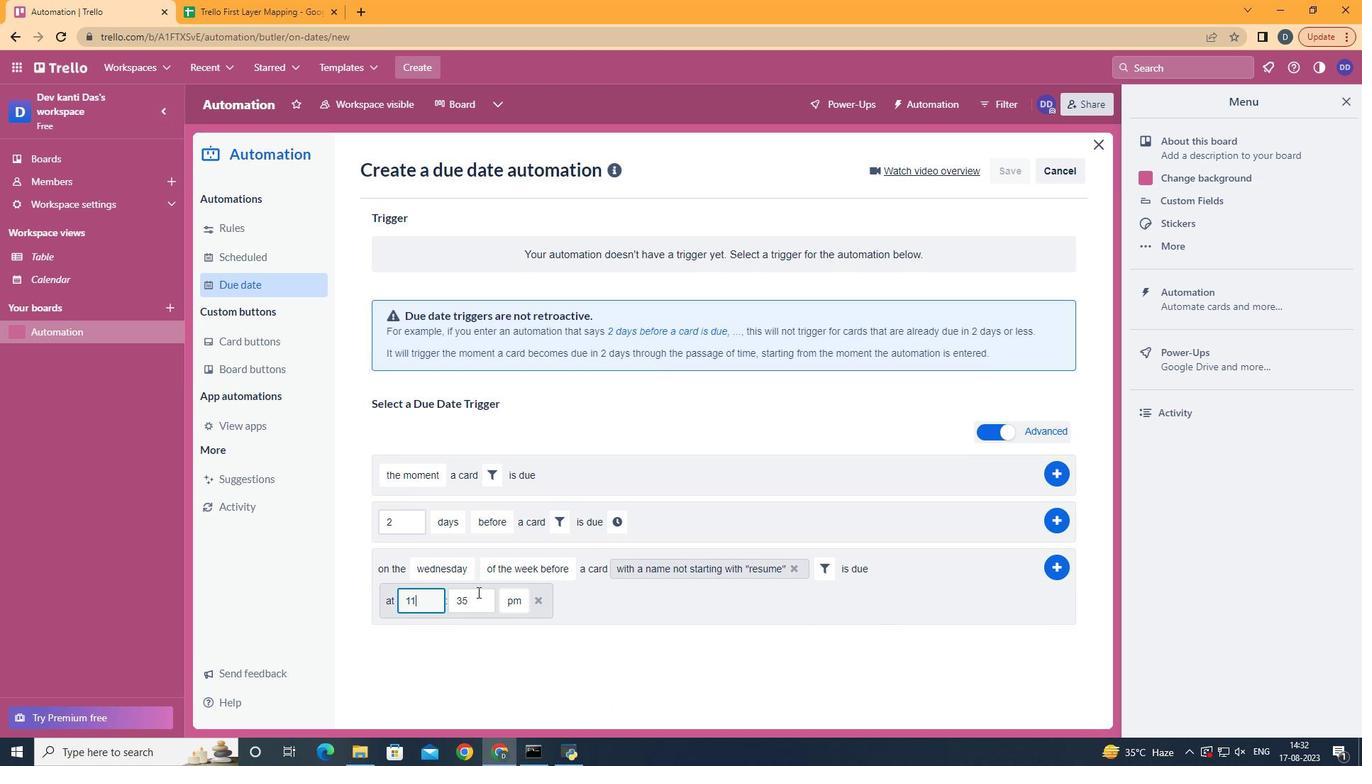 
Action: Mouse pressed left at (477, 592)
Screenshot: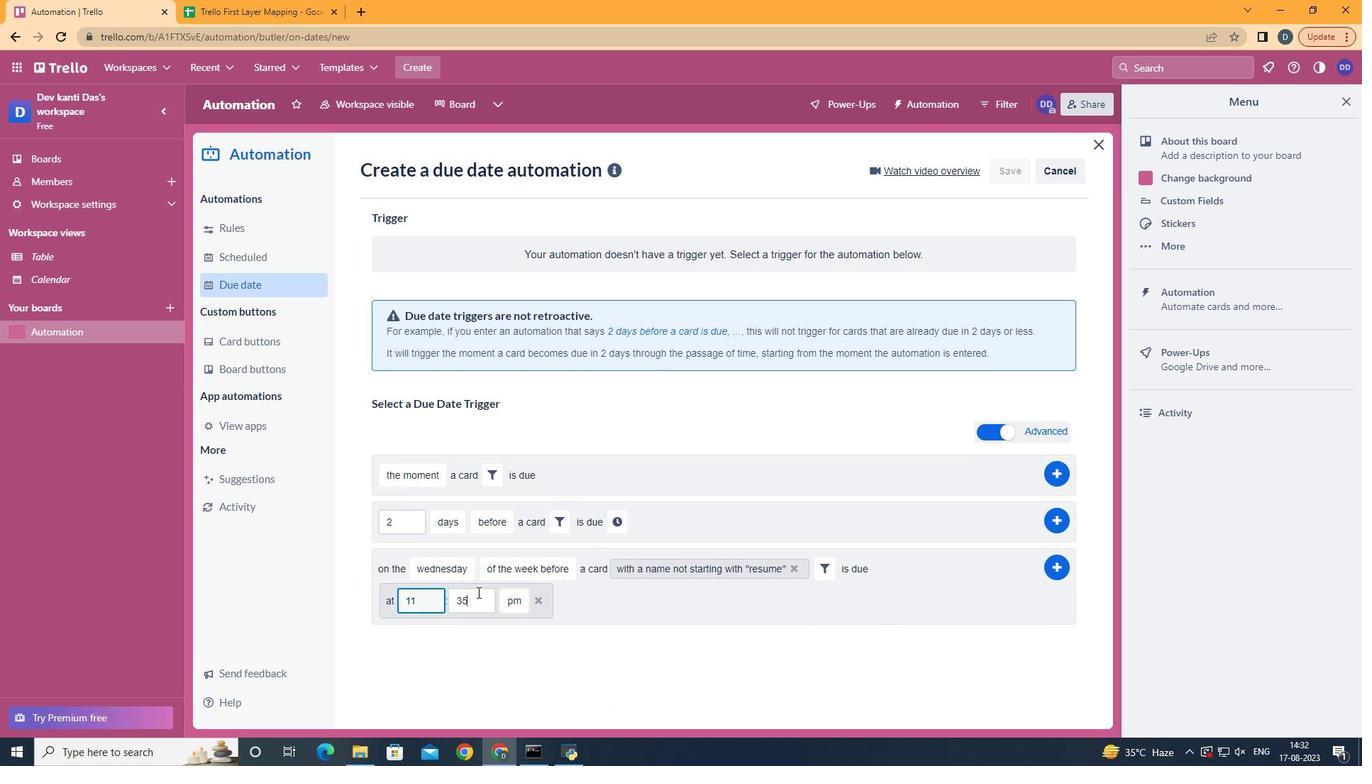 
Action: Mouse moved to (345, 635)
Screenshot: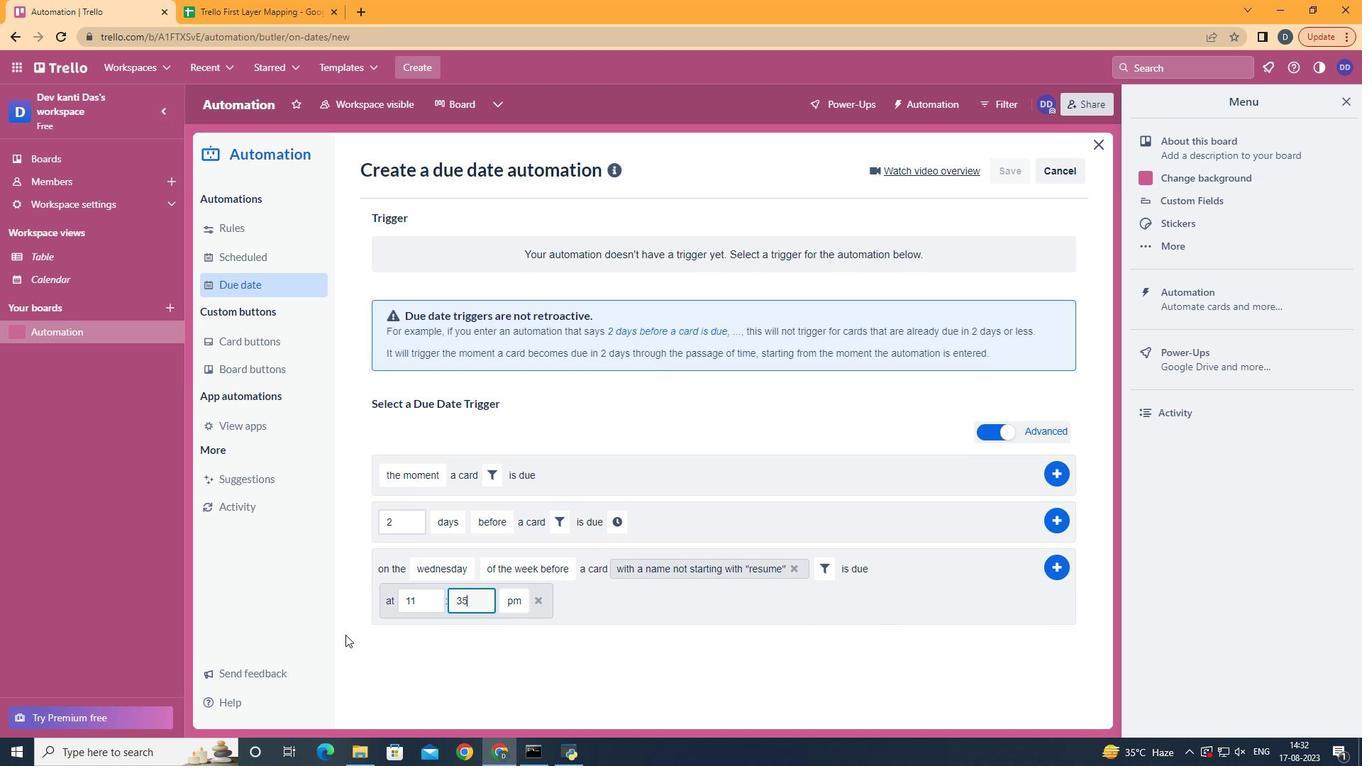 
Action: Key pressed <Key.backspace><Key.backspace>00
Screenshot: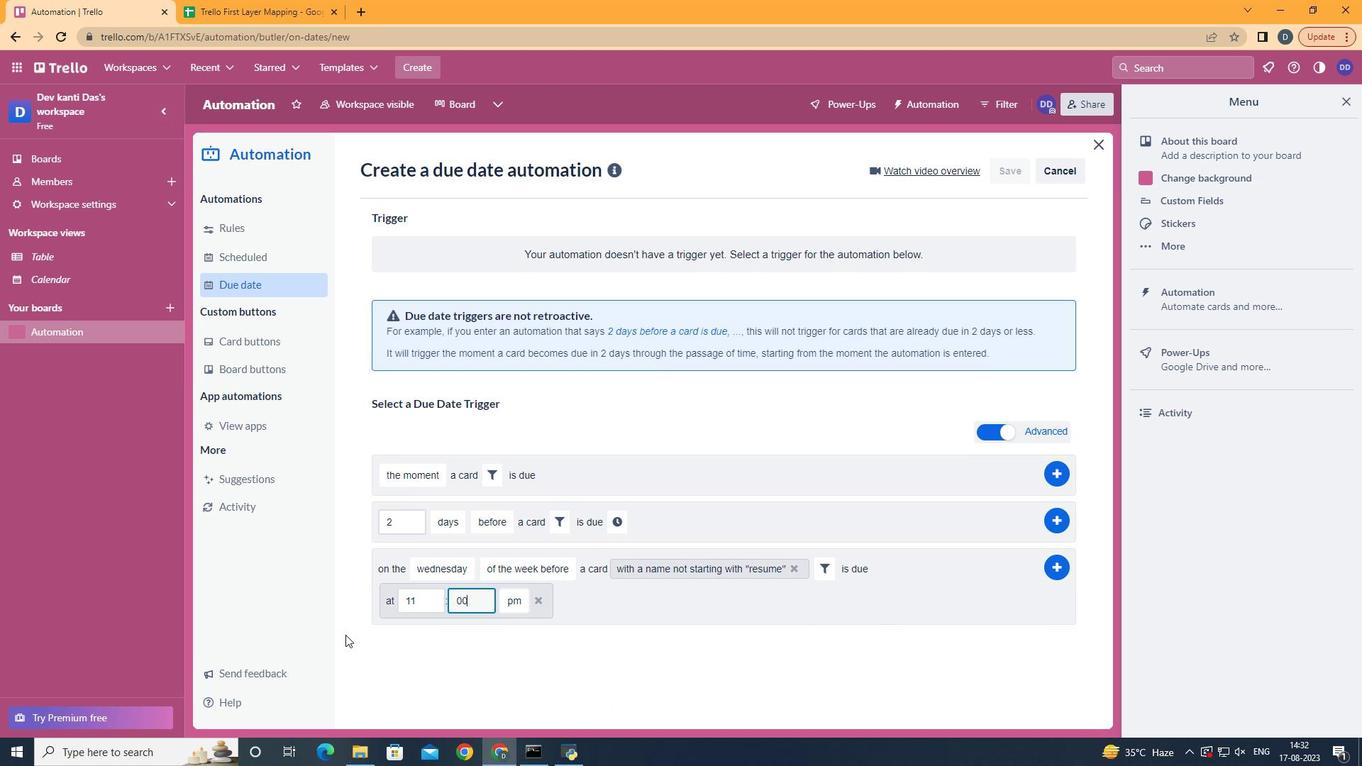 
Action: Mouse moved to (514, 621)
Screenshot: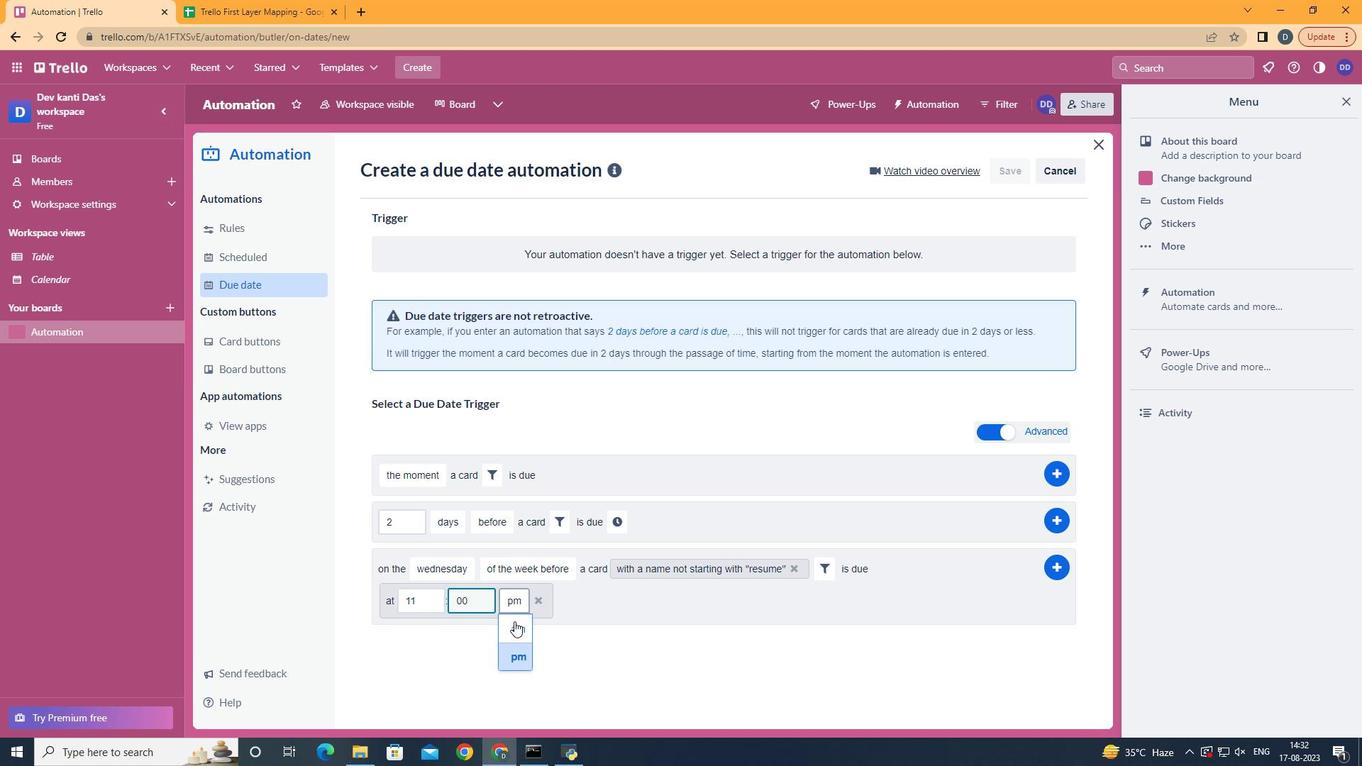 
Action: Mouse pressed left at (514, 621)
Screenshot: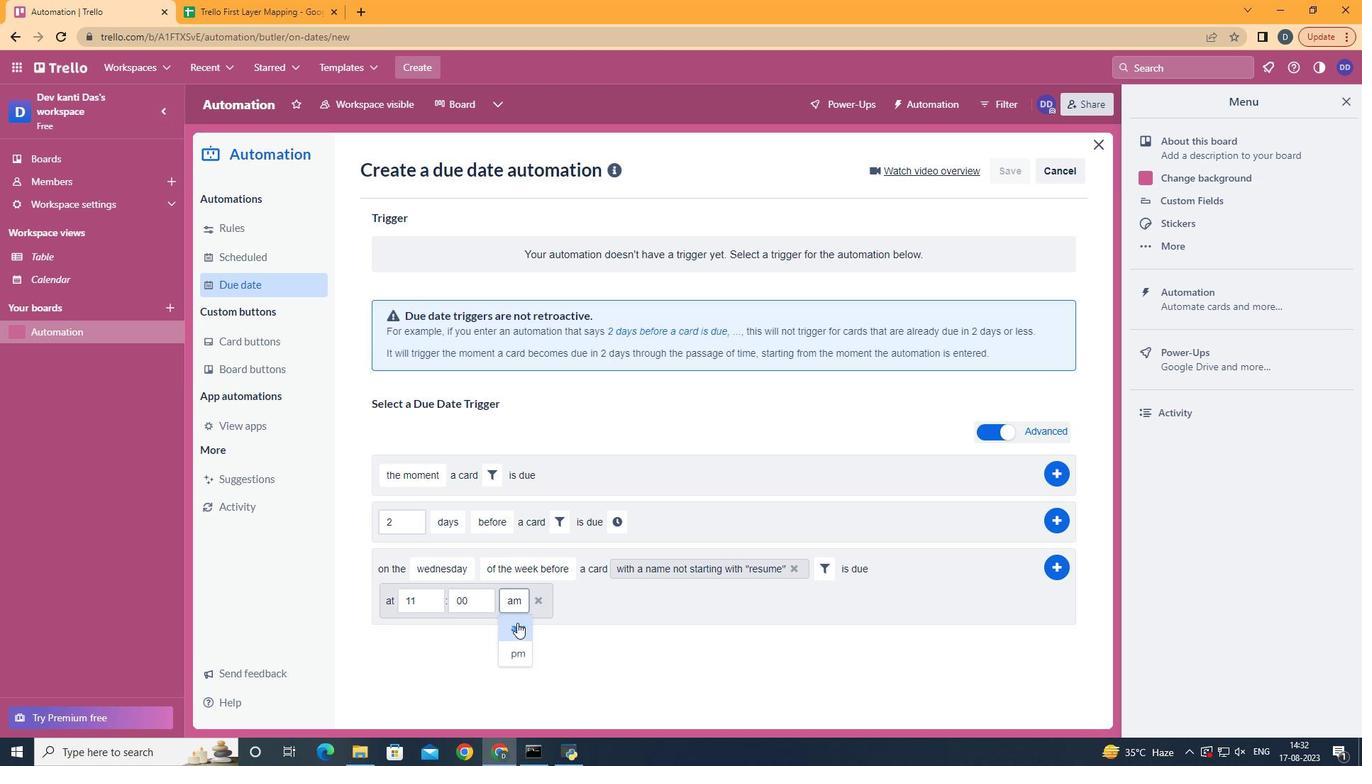 
Action: Mouse moved to (1058, 570)
Screenshot: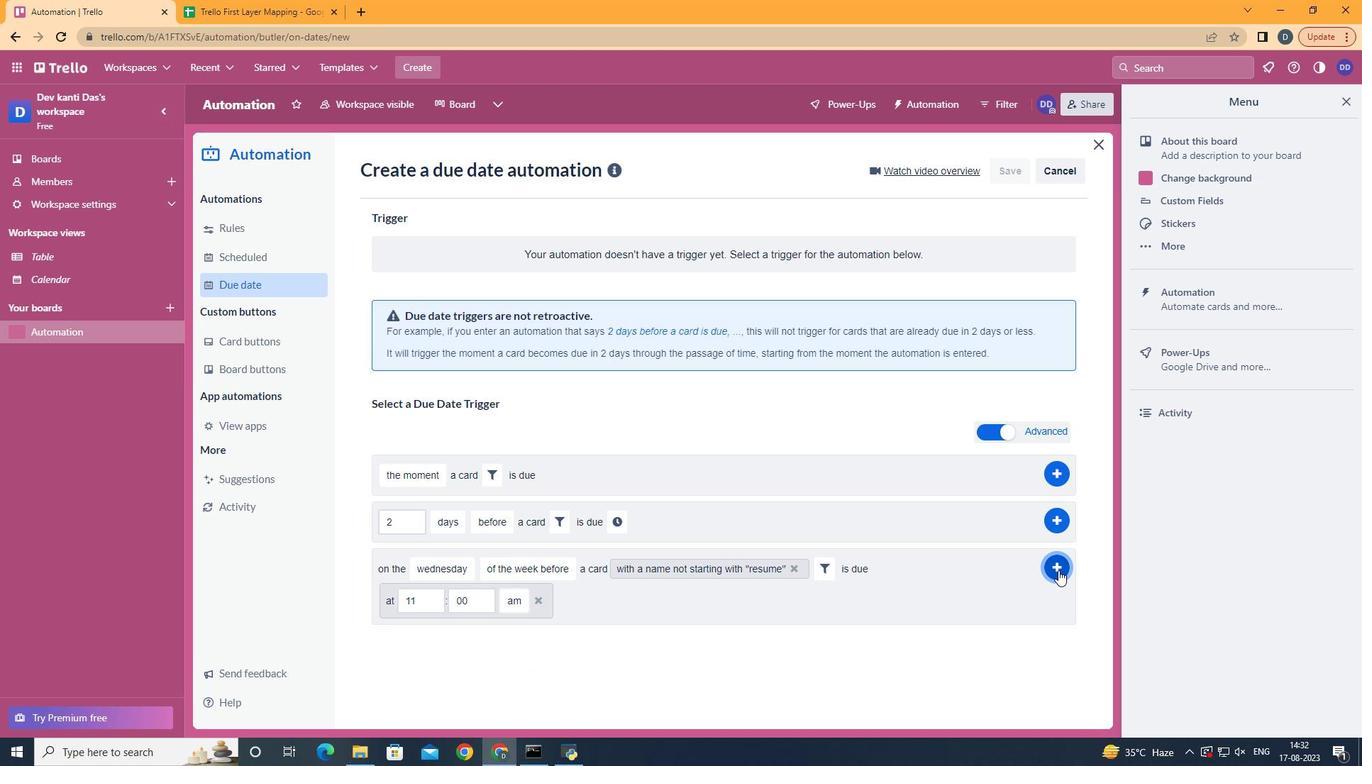 
Action: Mouse pressed left at (1058, 570)
Screenshot: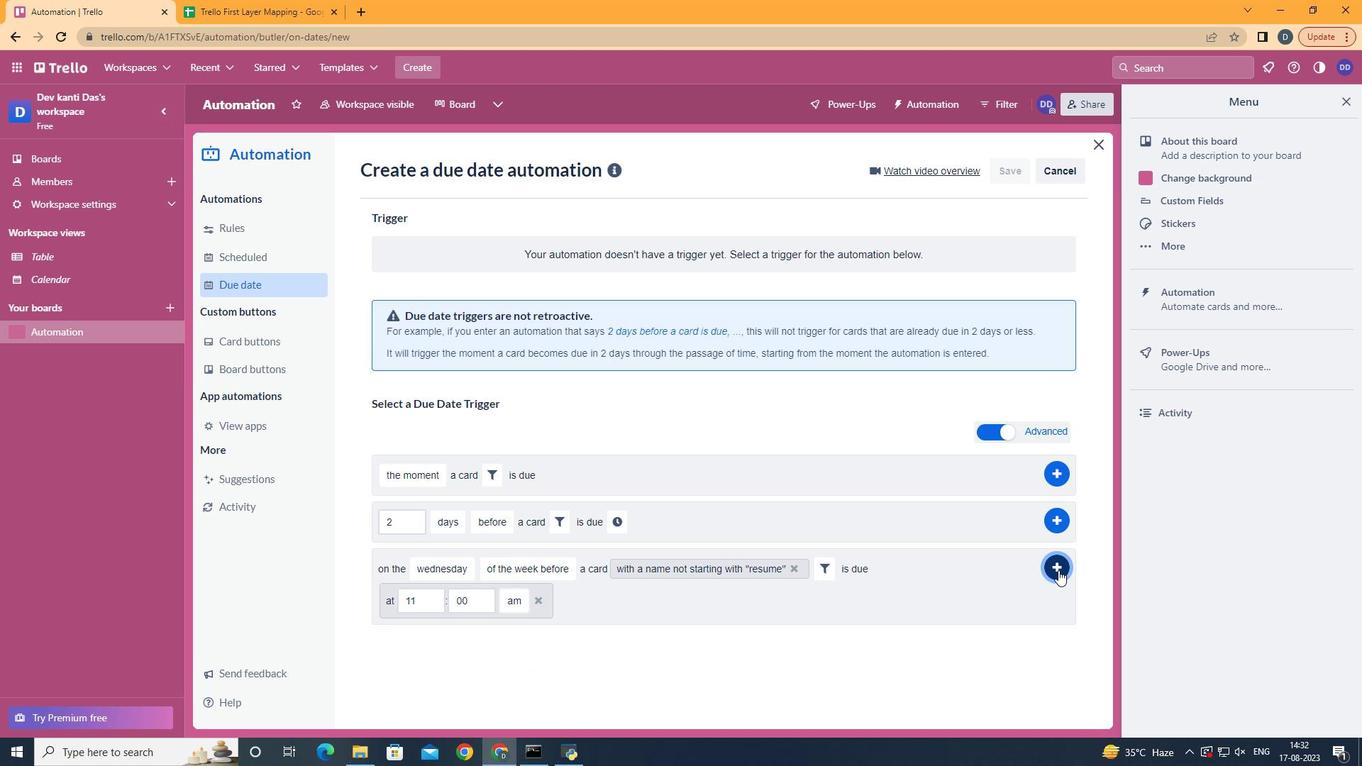 
